 Task: Create a due date automation trigger when advanced on, on the monday after a card is due add content with a description containing resume at 11:00 AM.
Action: Mouse moved to (948, 275)
Screenshot: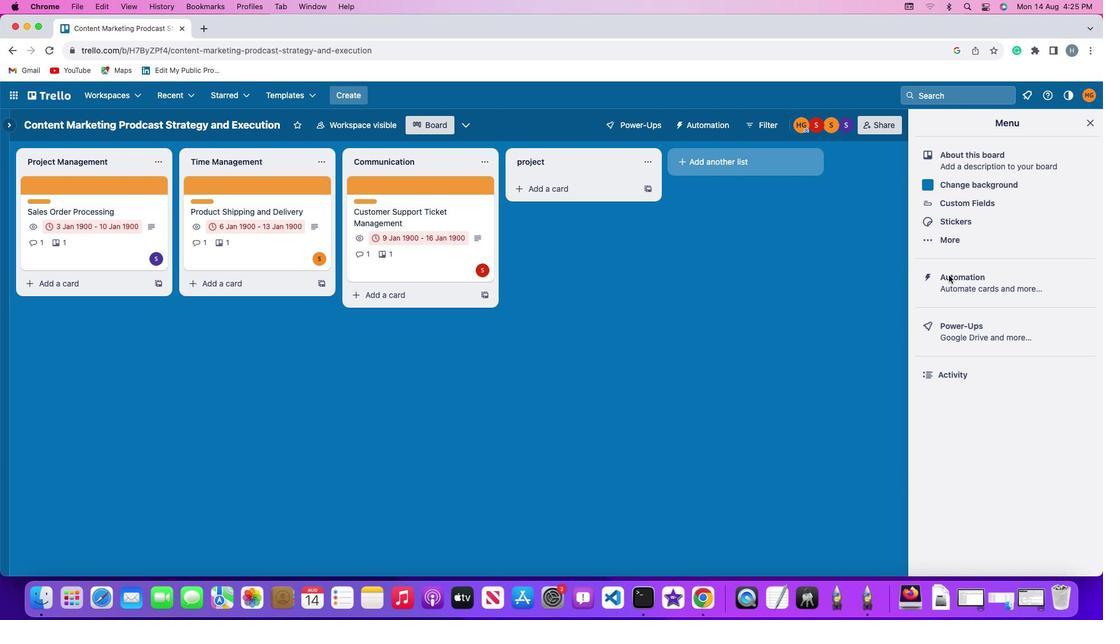 
Action: Mouse pressed left at (948, 275)
Screenshot: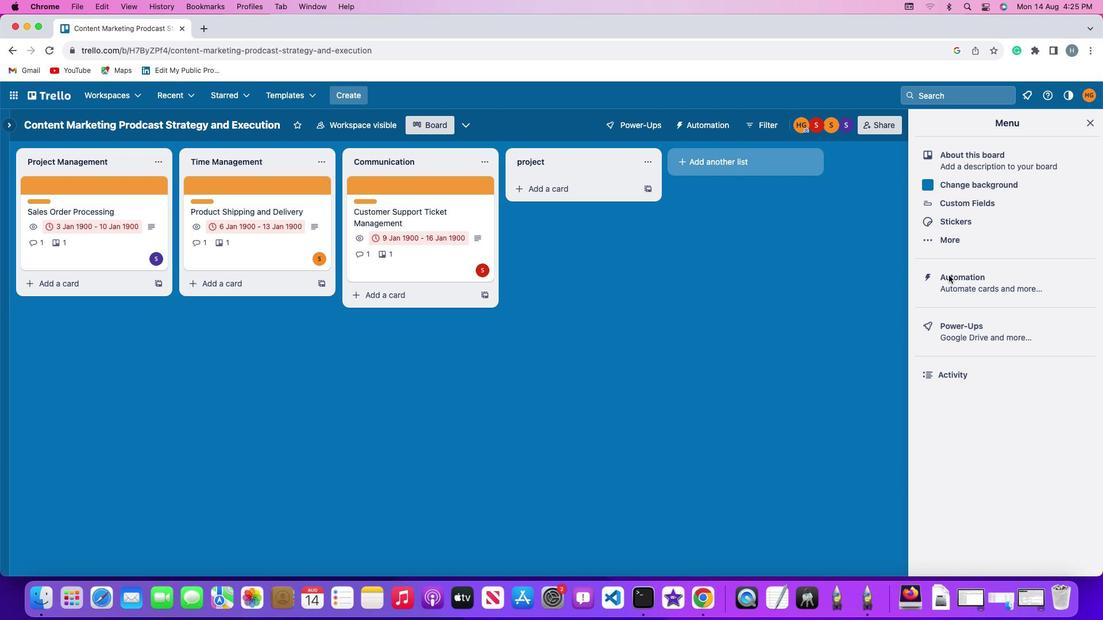 
Action: Mouse pressed left at (948, 275)
Screenshot: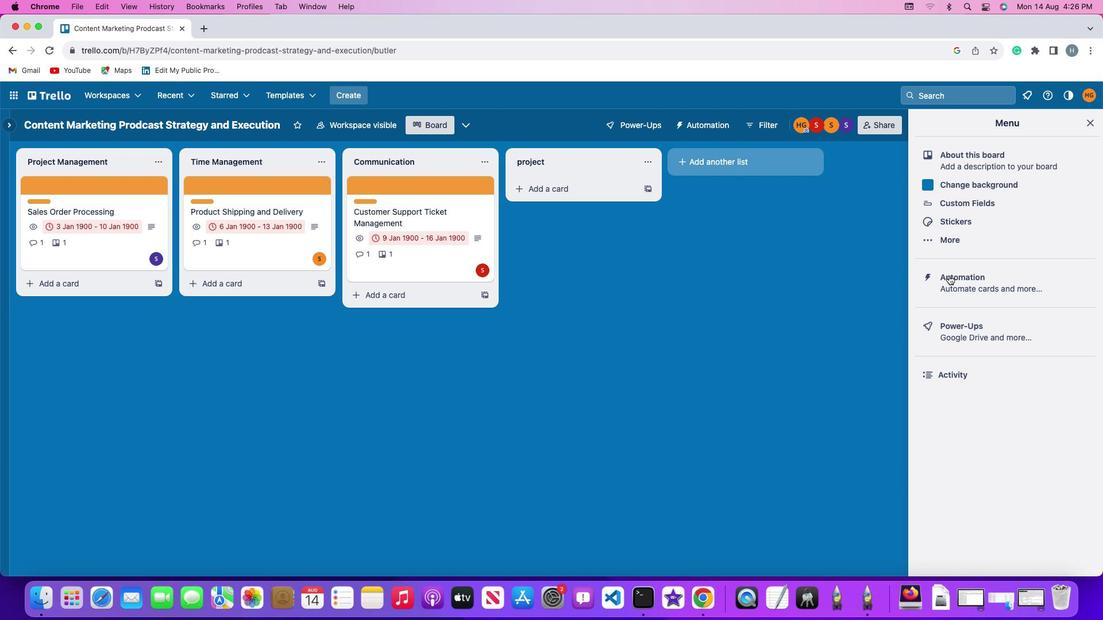 
Action: Mouse moved to (74, 274)
Screenshot: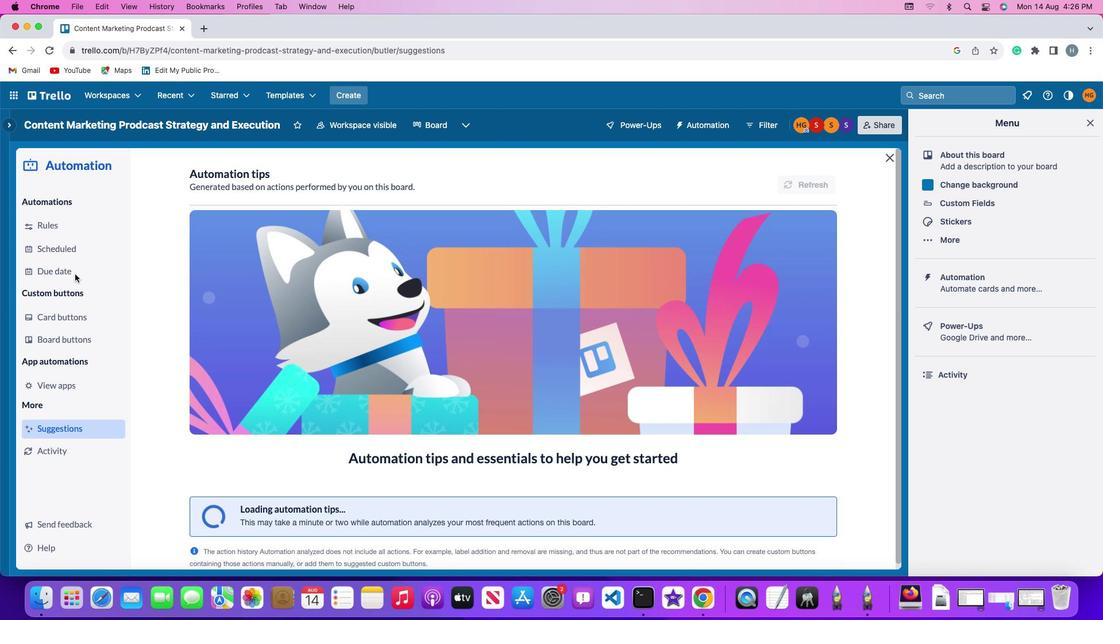 
Action: Mouse pressed left at (74, 274)
Screenshot: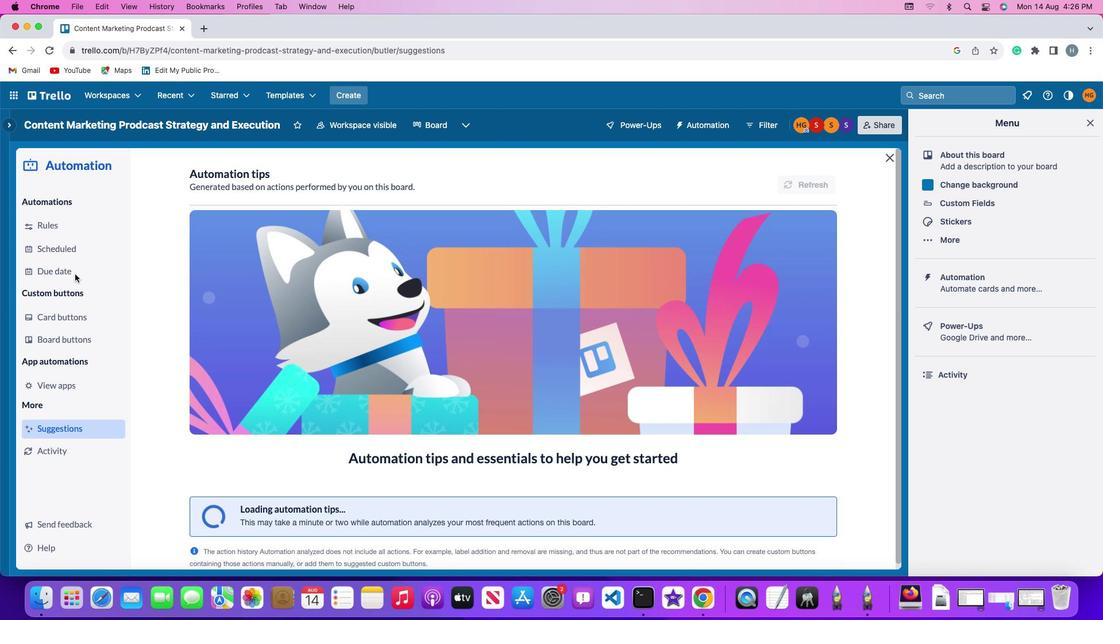 
Action: Mouse moved to (782, 179)
Screenshot: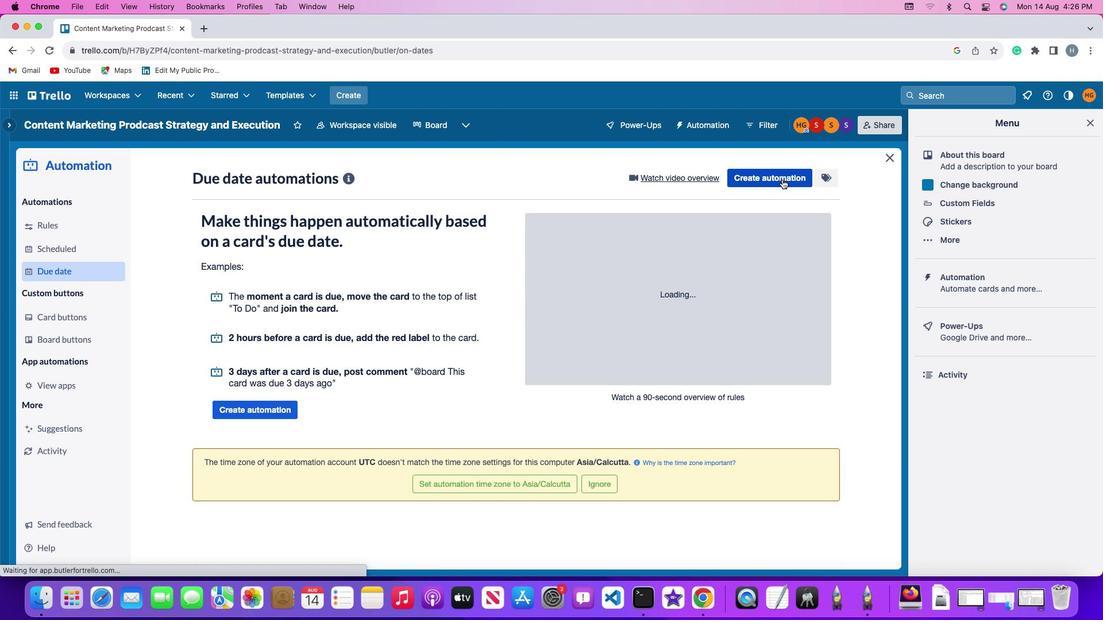 
Action: Mouse pressed left at (782, 179)
Screenshot: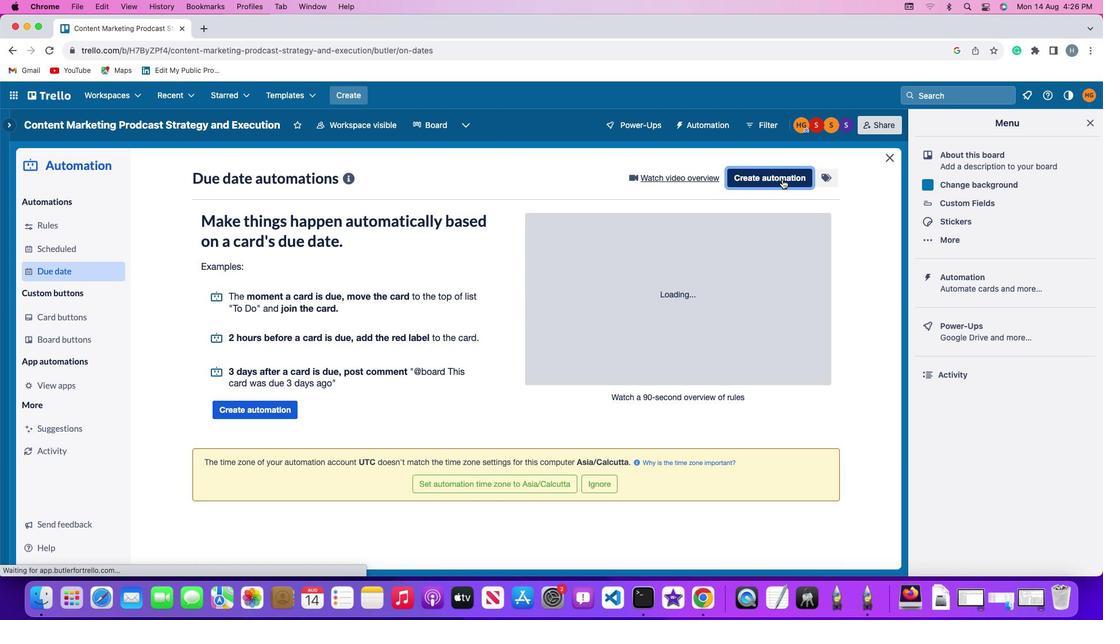 
Action: Mouse moved to (251, 290)
Screenshot: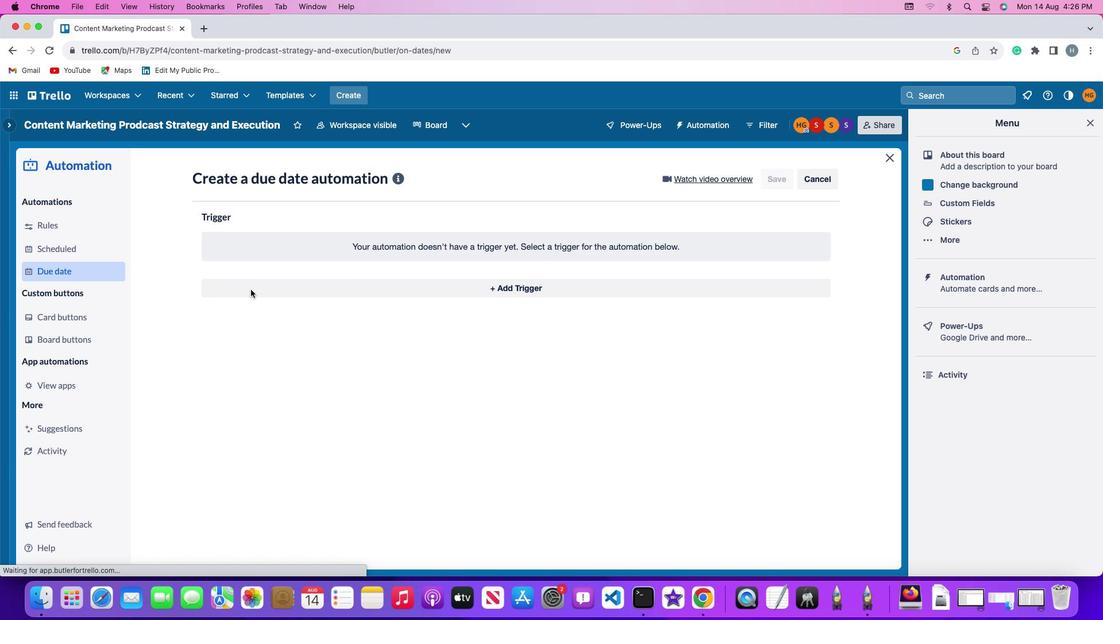 
Action: Mouse pressed left at (251, 290)
Screenshot: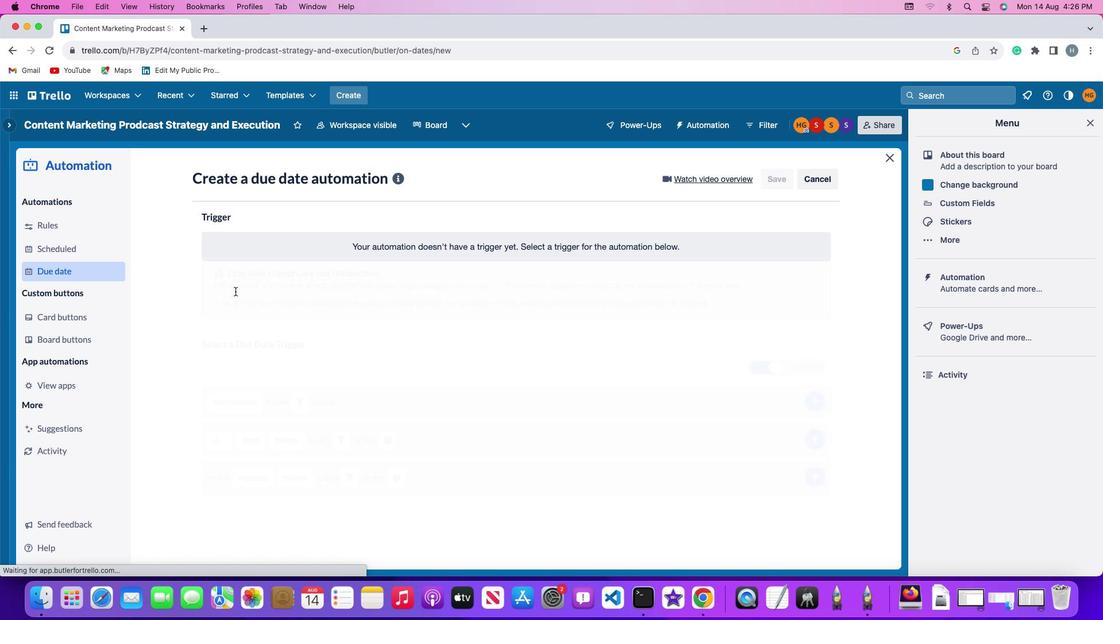 
Action: Mouse moved to (254, 502)
Screenshot: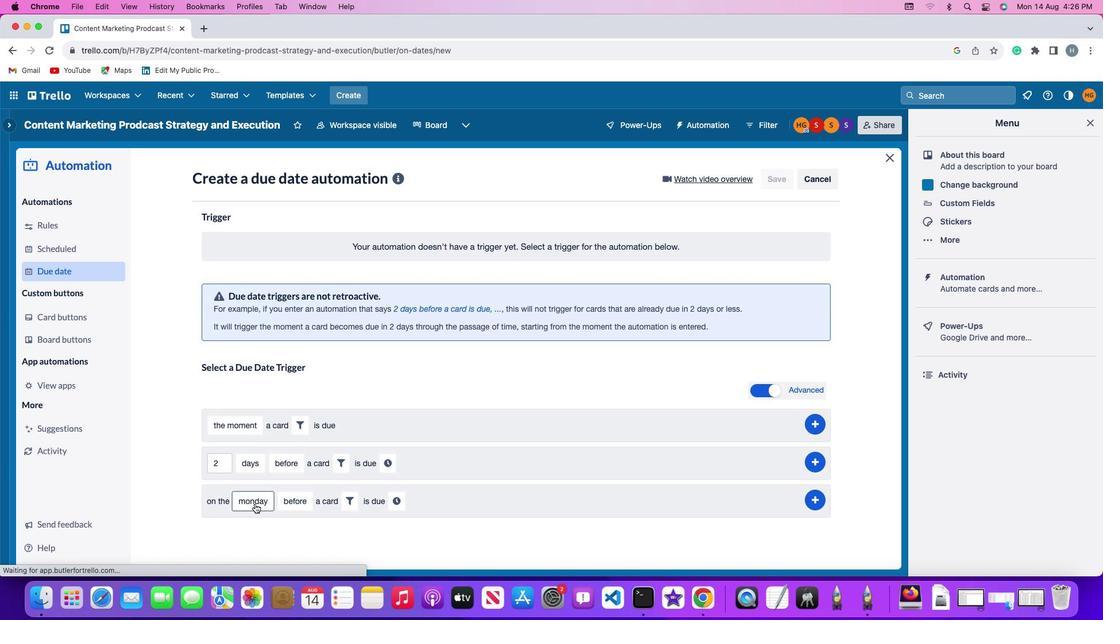
Action: Mouse pressed left at (254, 502)
Screenshot: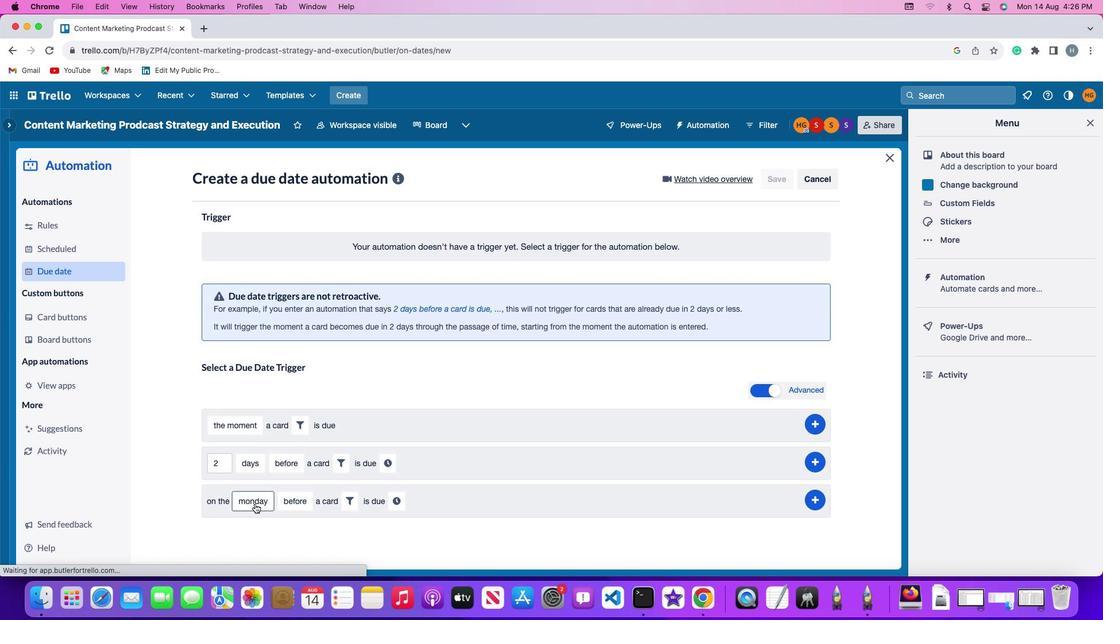 
Action: Mouse moved to (269, 343)
Screenshot: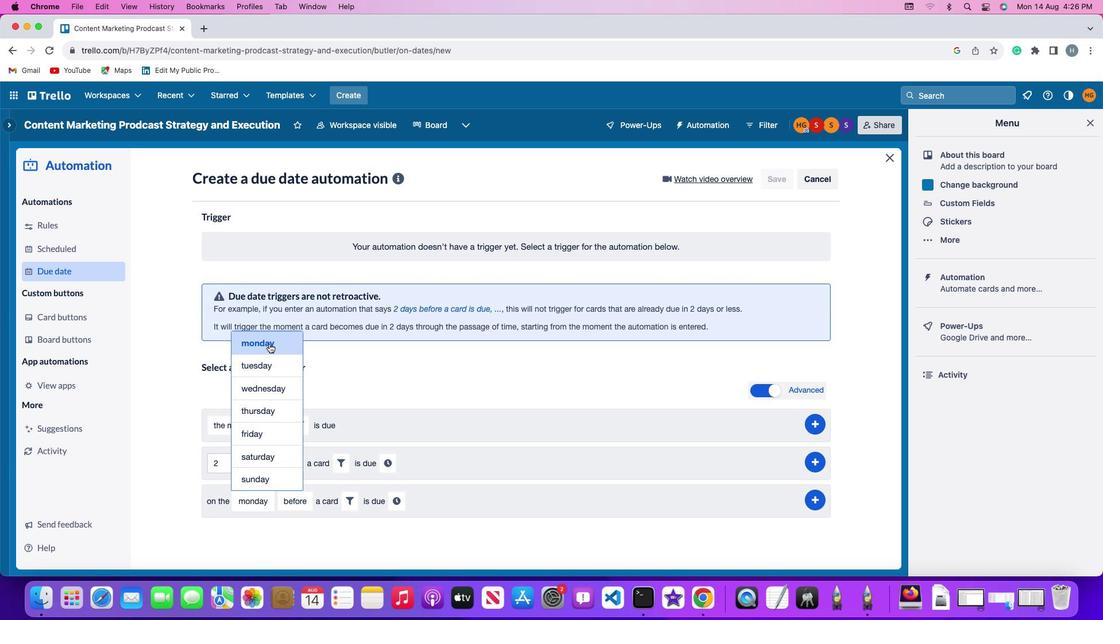 
Action: Mouse pressed left at (269, 343)
Screenshot: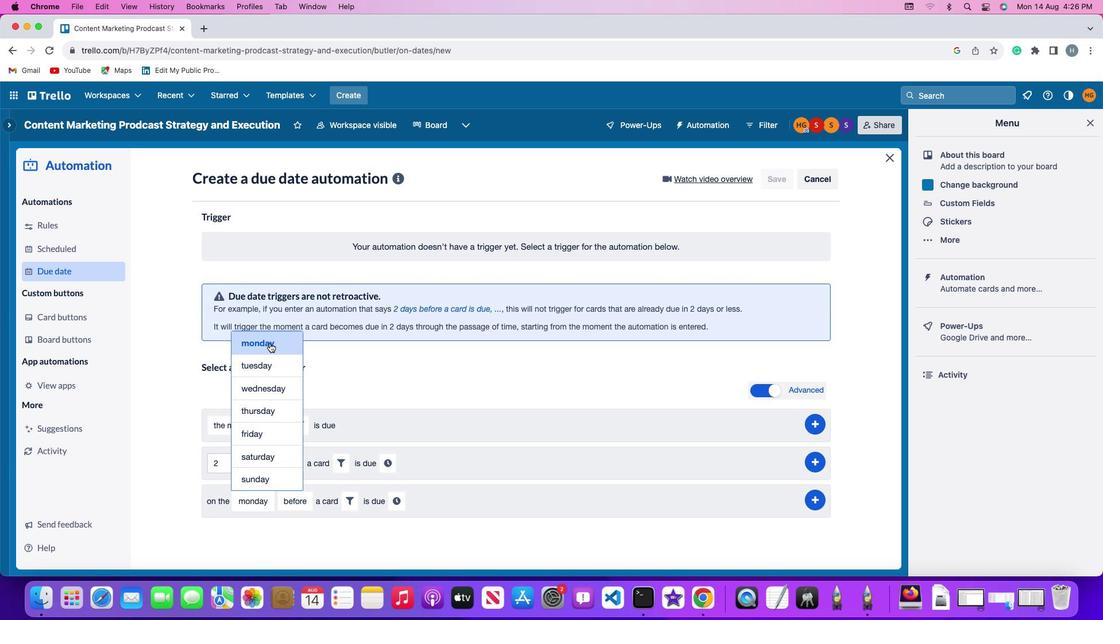 
Action: Mouse moved to (297, 497)
Screenshot: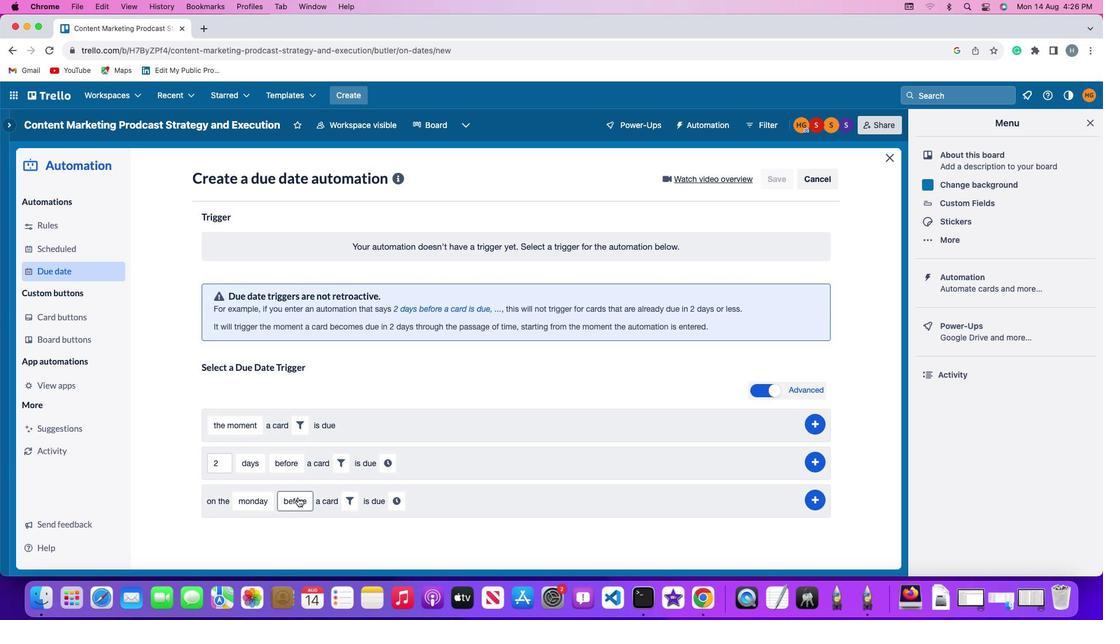 
Action: Mouse pressed left at (297, 497)
Screenshot: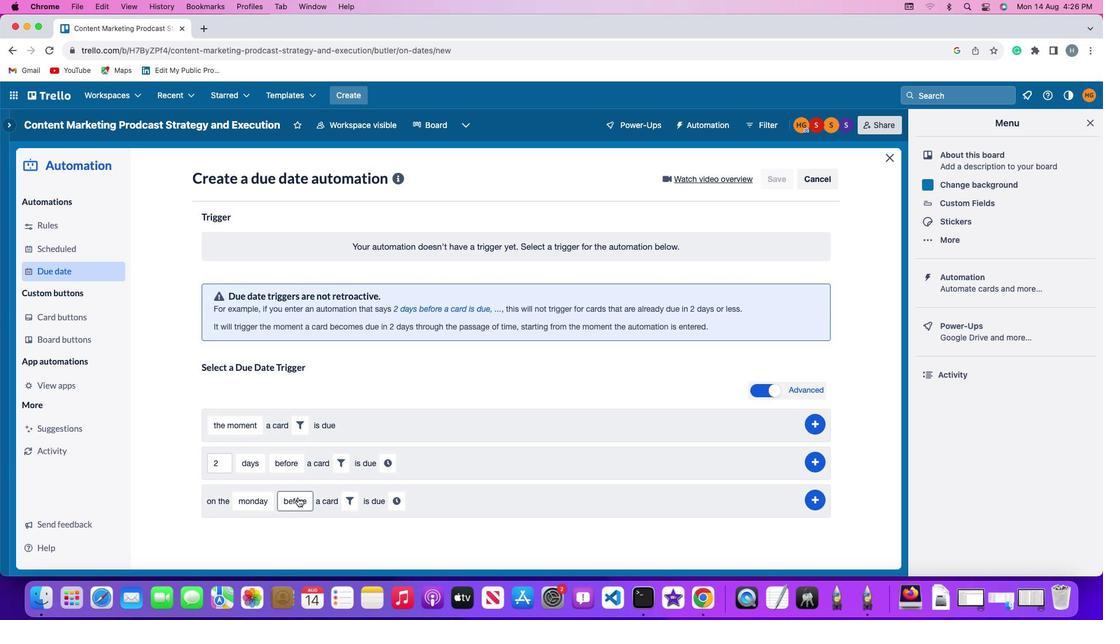 
Action: Mouse moved to (301, 437)
Screenshot: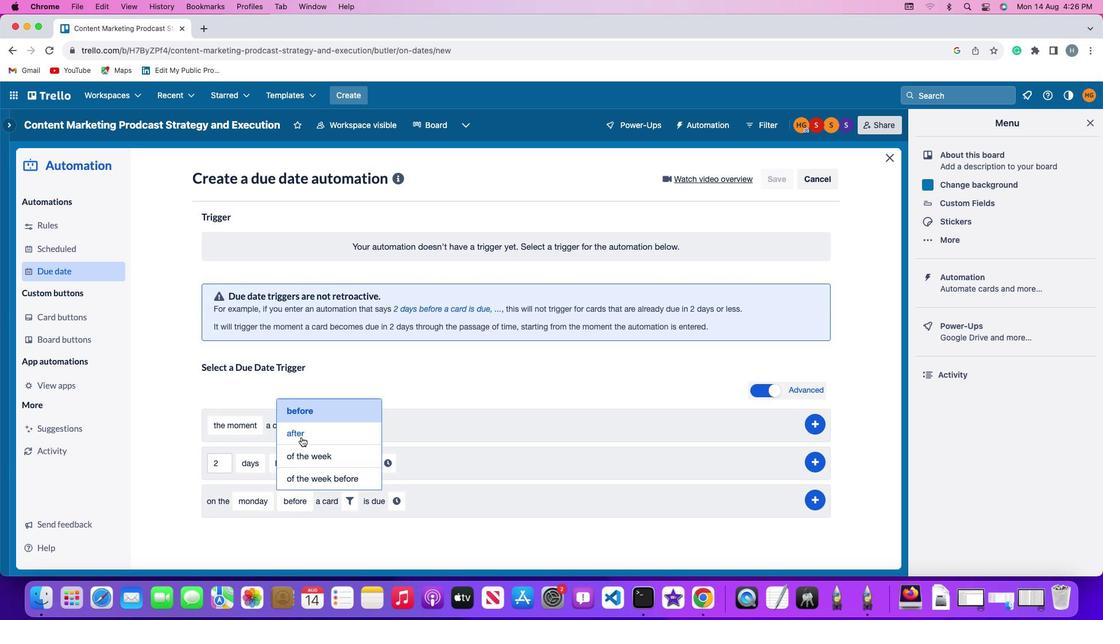 
Action: Mouse pressed left at (301, 437)
Screenshot: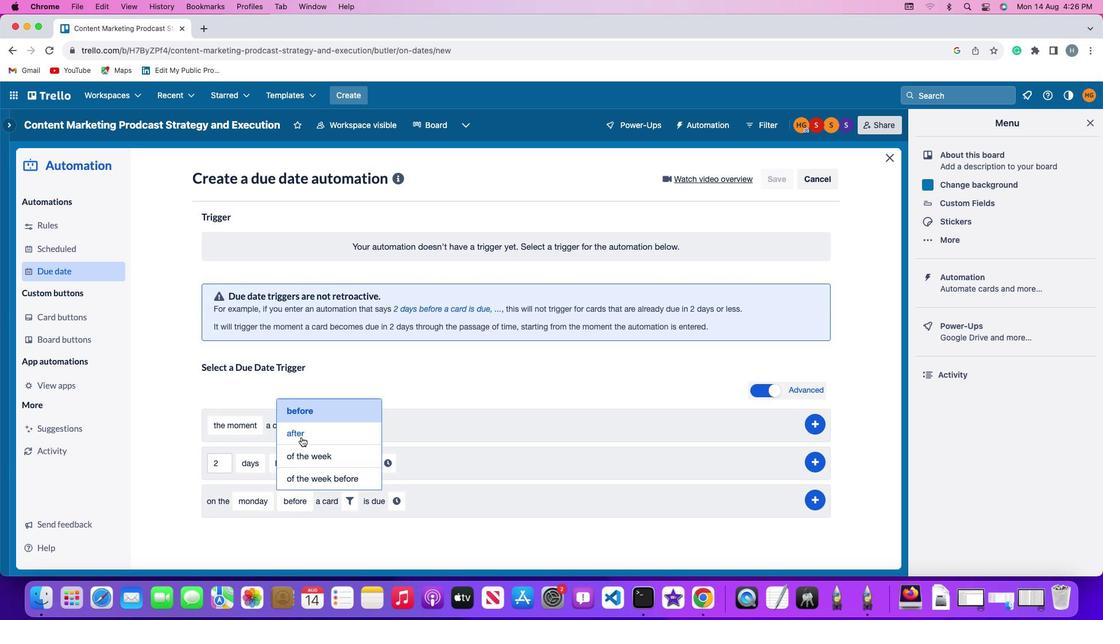 
Action: Mouse moved to (344, 503)
Screenshot: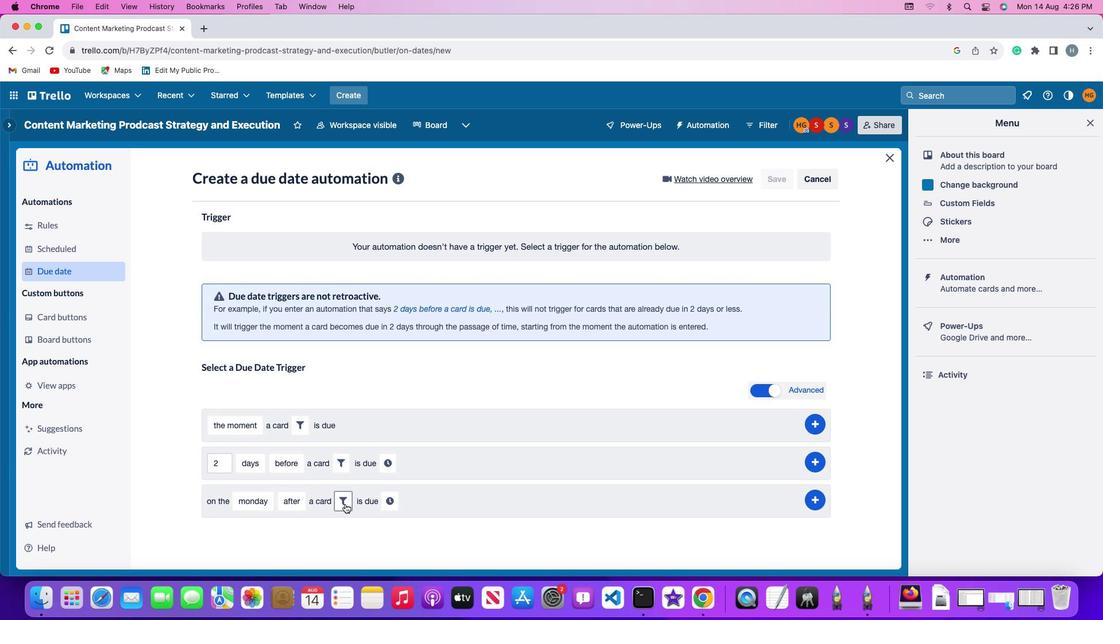 
Action: Mouse pressed left at (344, 503)
Screenshot: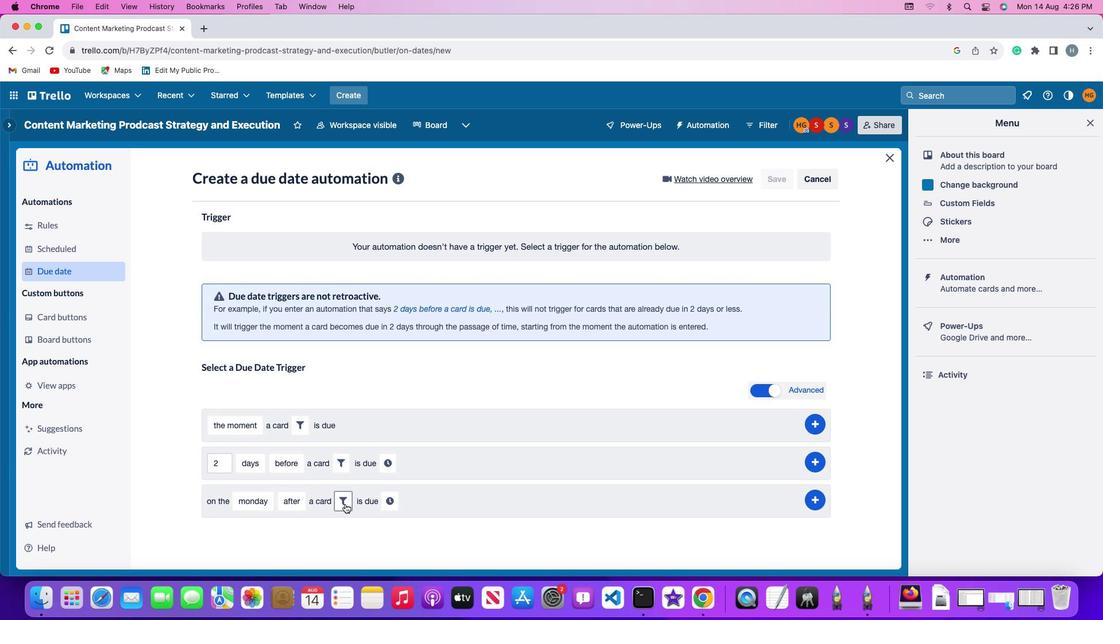 
Action: Mouse moved to (493, 534)
Screenshot: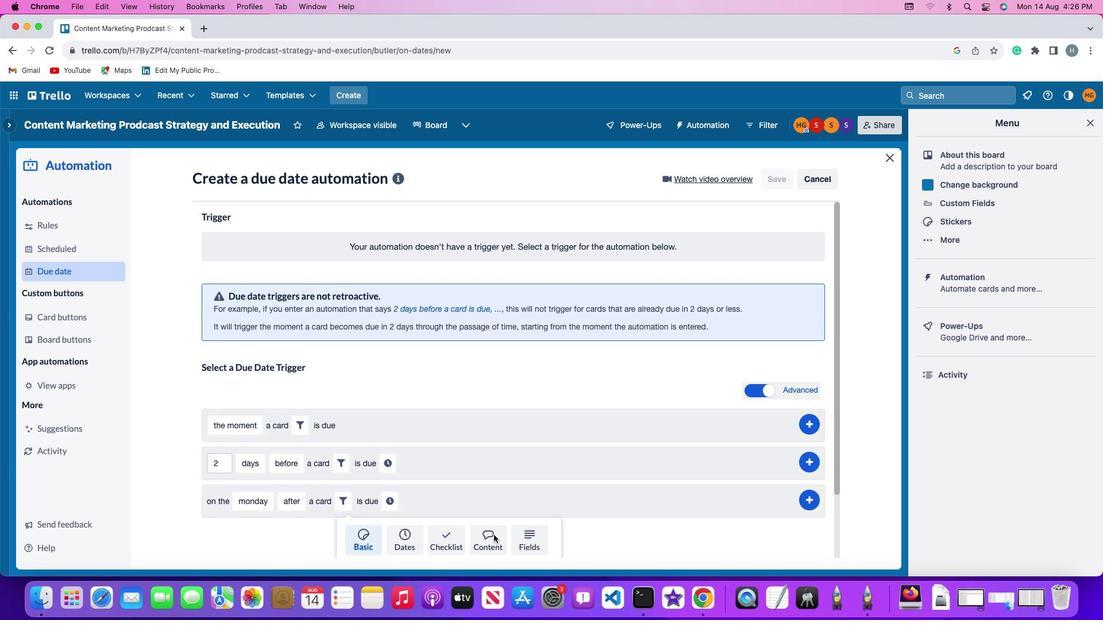 
Action: Mouse pressed left at (493, 534)
Screenshot: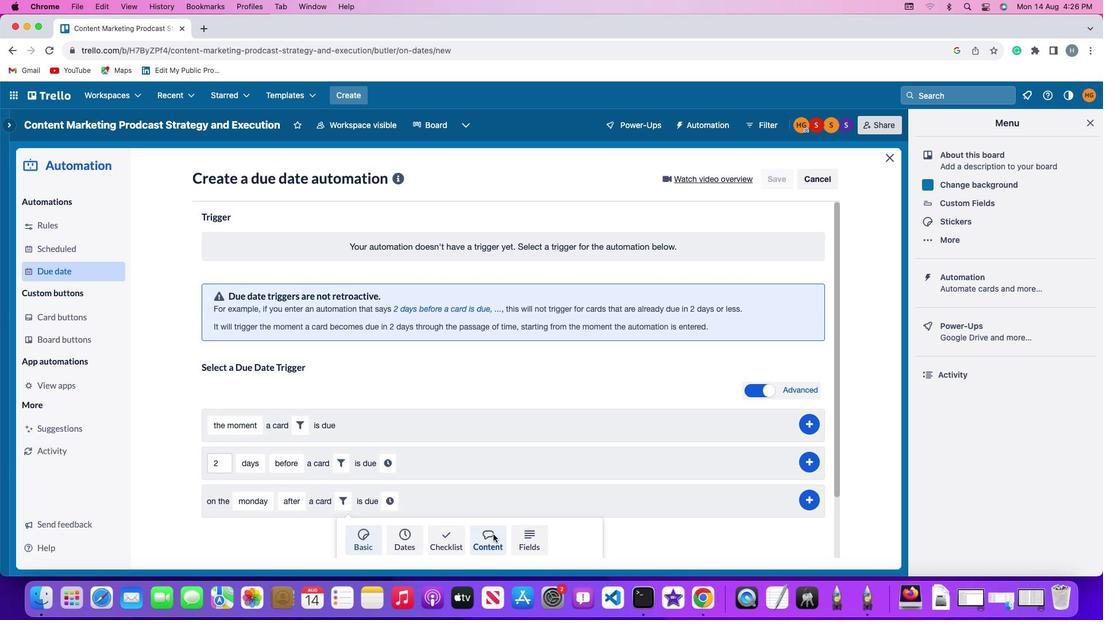 
Action: Mouse moved to (301, 536)
Screenshot: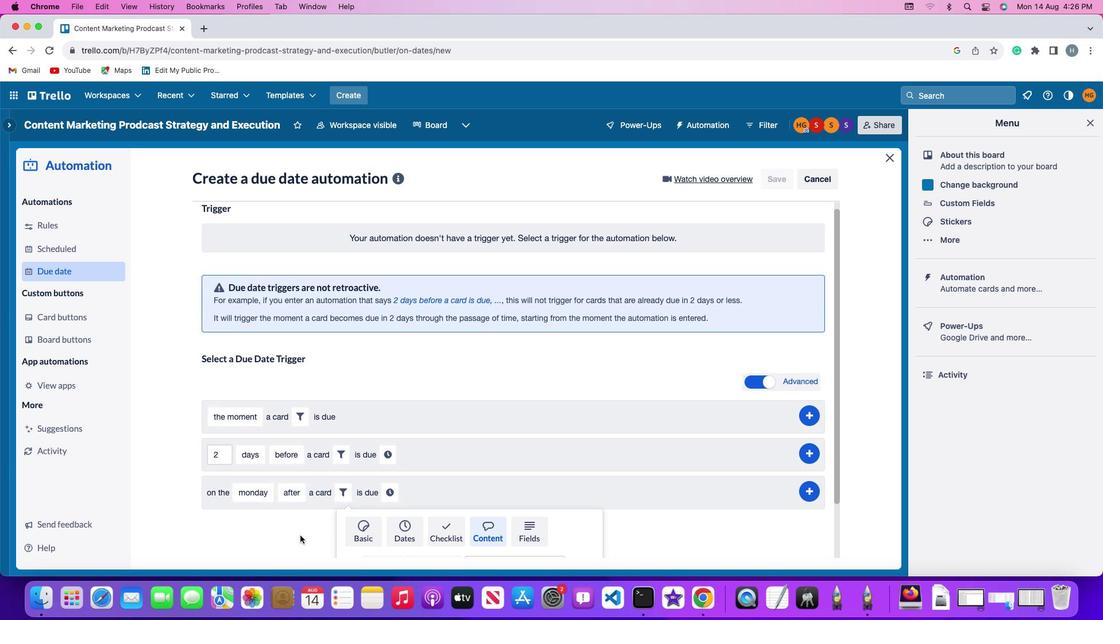 
Action: Mouse scrolled (301, 536) with delta (0, 0)
Screenshot: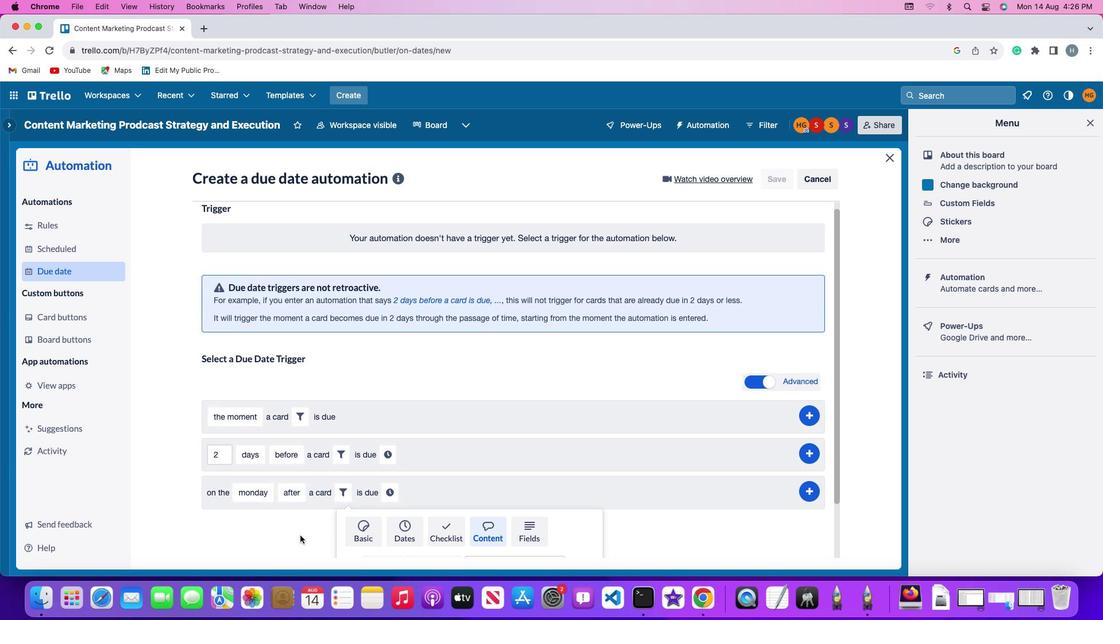 
Action: Mouse scrolled (301, 536) with delta (0, 0)
Screenshot: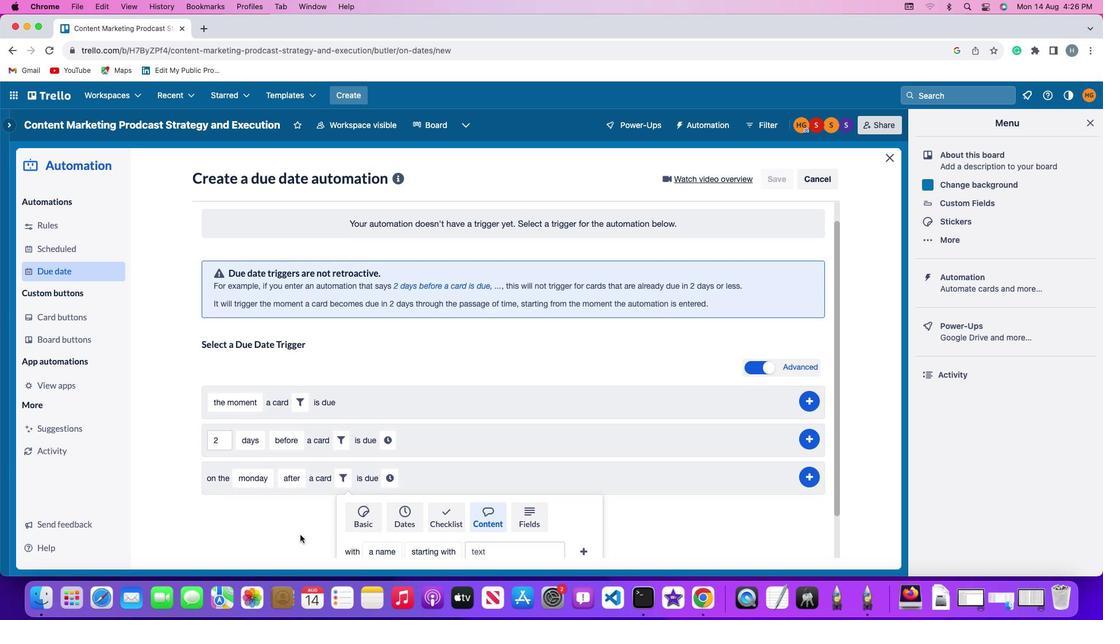 
Action: Mouse moved to (301, 536)
Screenshot: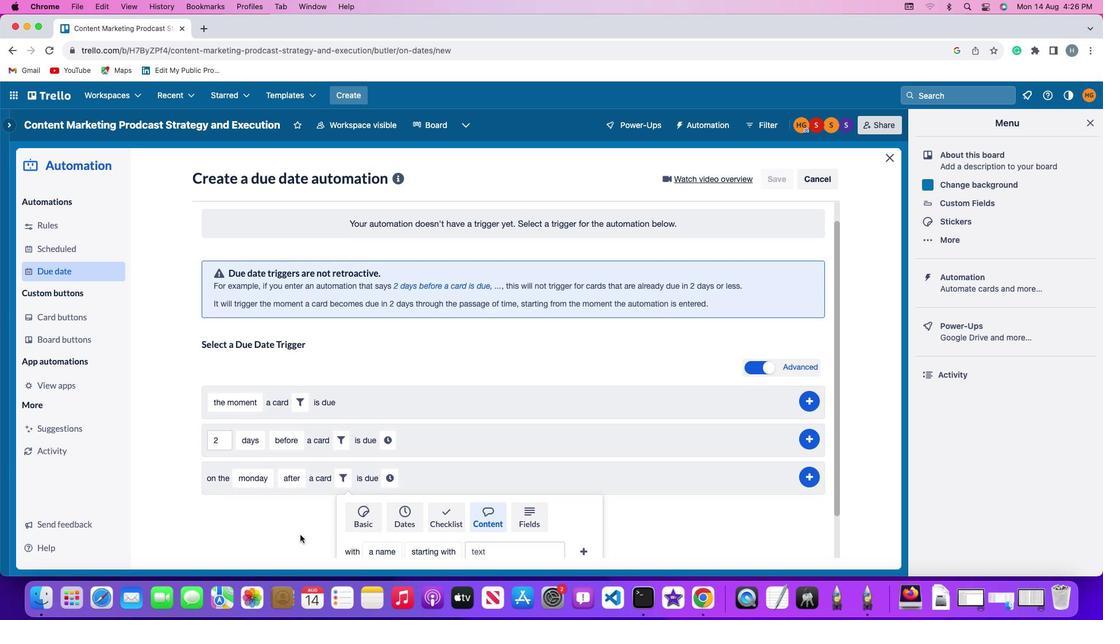 
Action: Mouse scrolled (301, 536) with delta (0, -1)
Screenshot: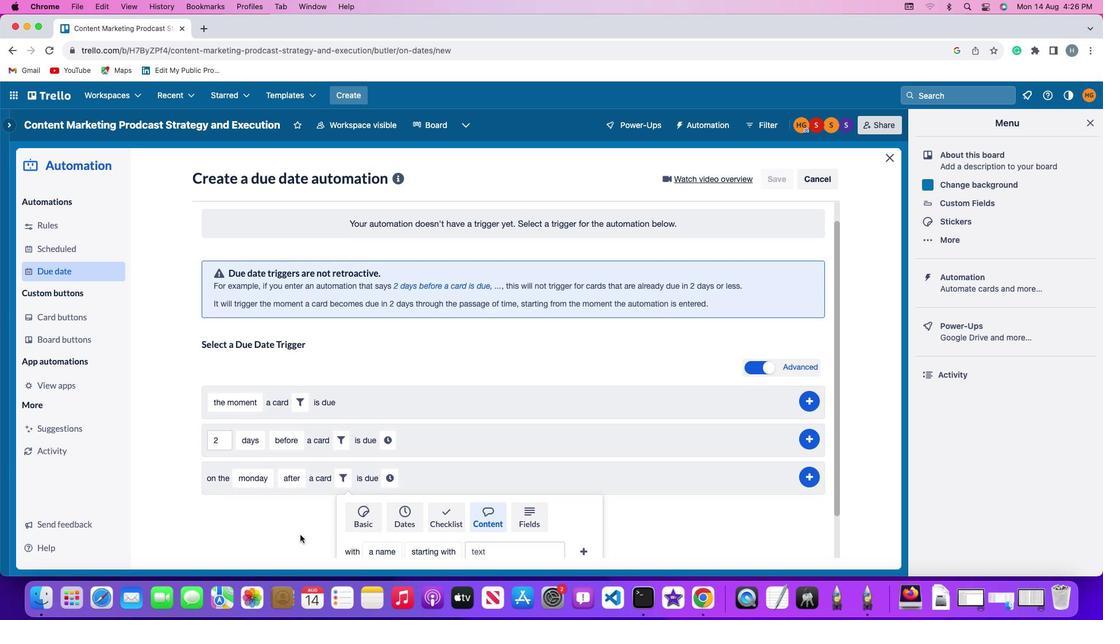 
Action: Mouse scrolled (301, 536) with delta (0, -2)
Screenshot: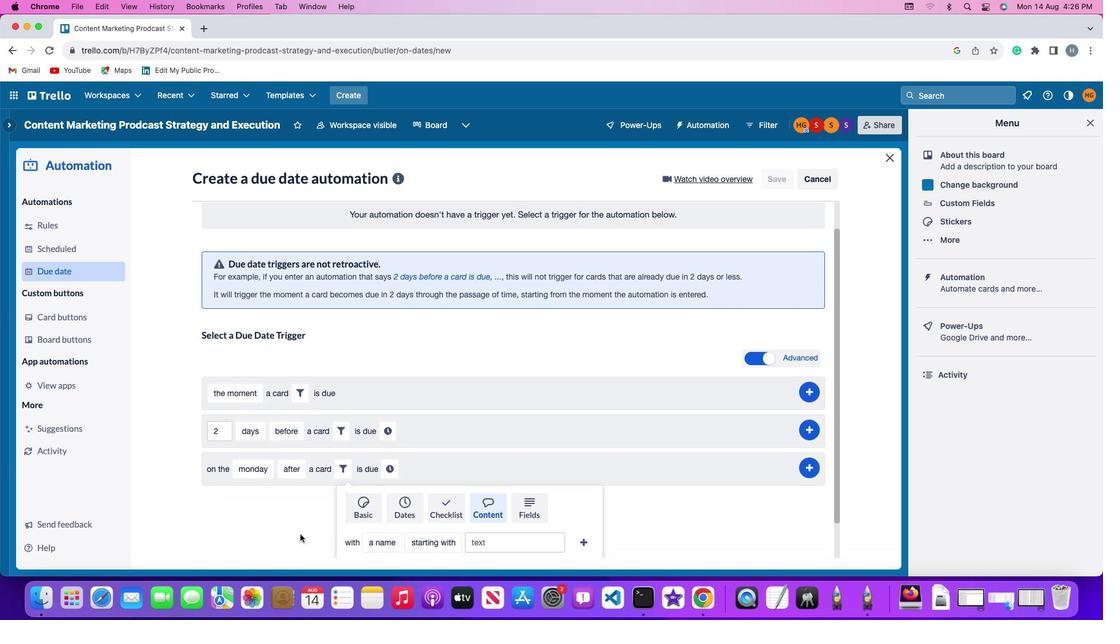 
Action: Mouse moved to (300, 536)
Screenshot: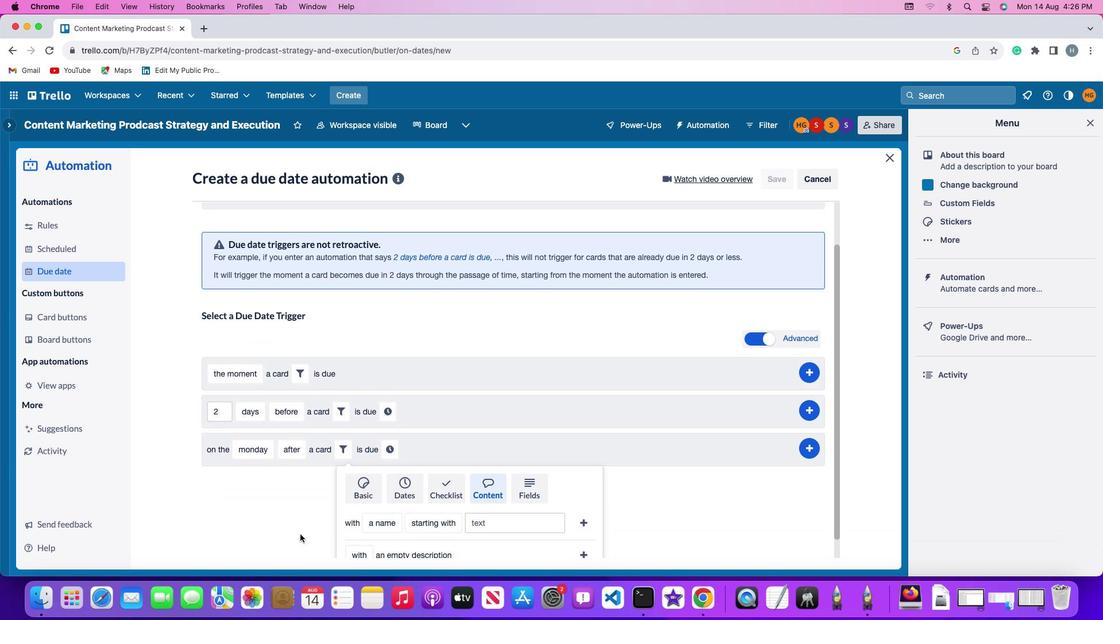 
Action: Mouse scrolled (300, 536) with delta (0, -3)
Screenshot: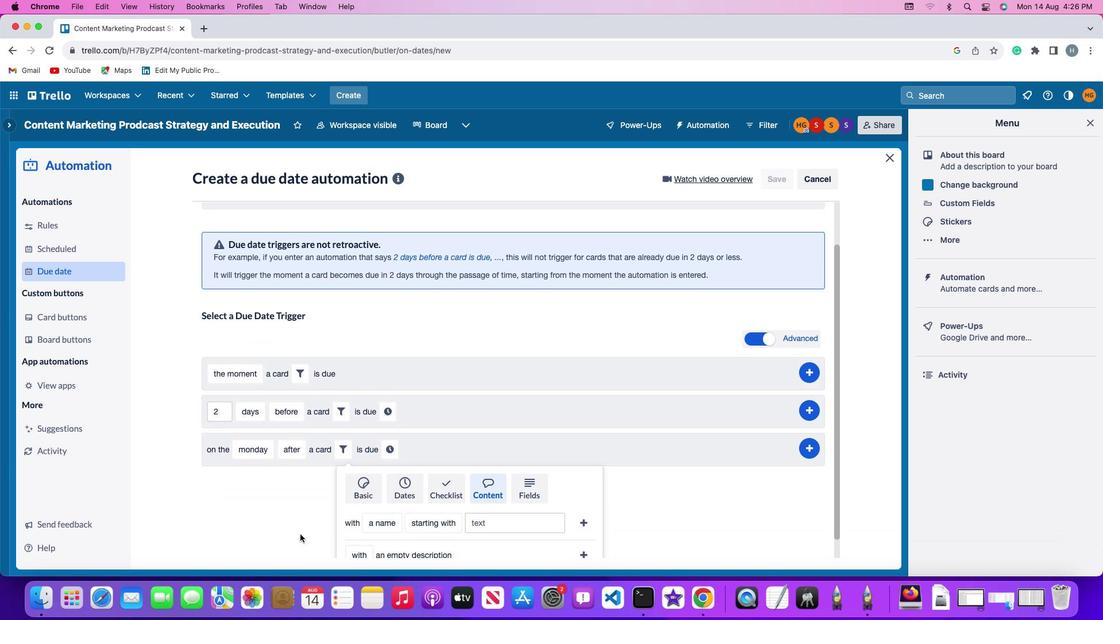 
Action: Mouse moved to (299, 534)
Screenshot: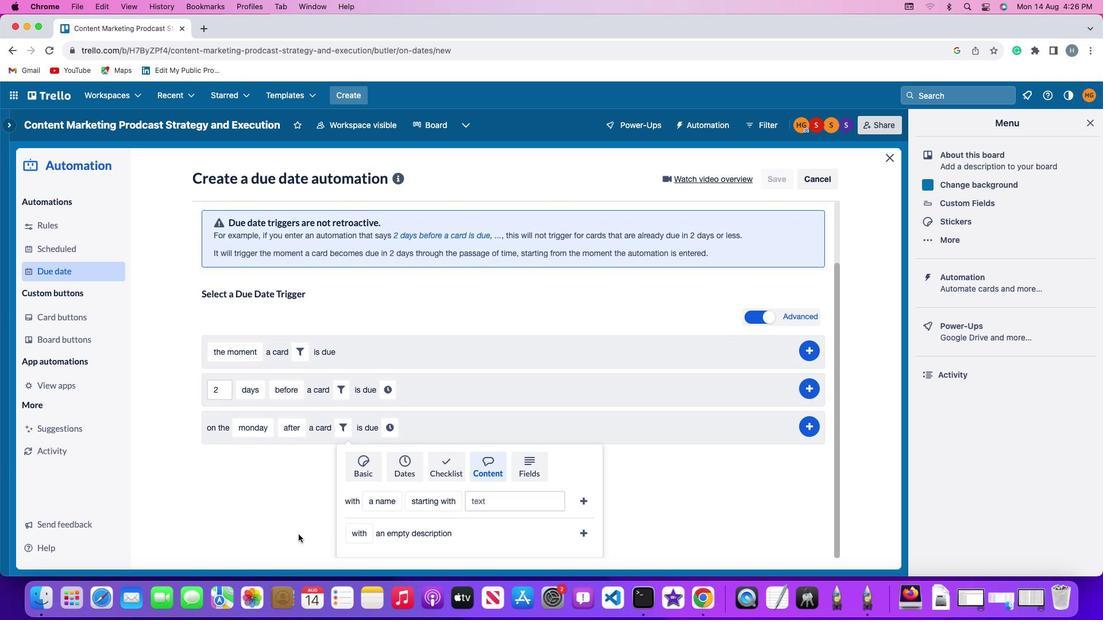 
Action: Mouse scrolled (299, 534) with delta (0, 0)
Screenshot: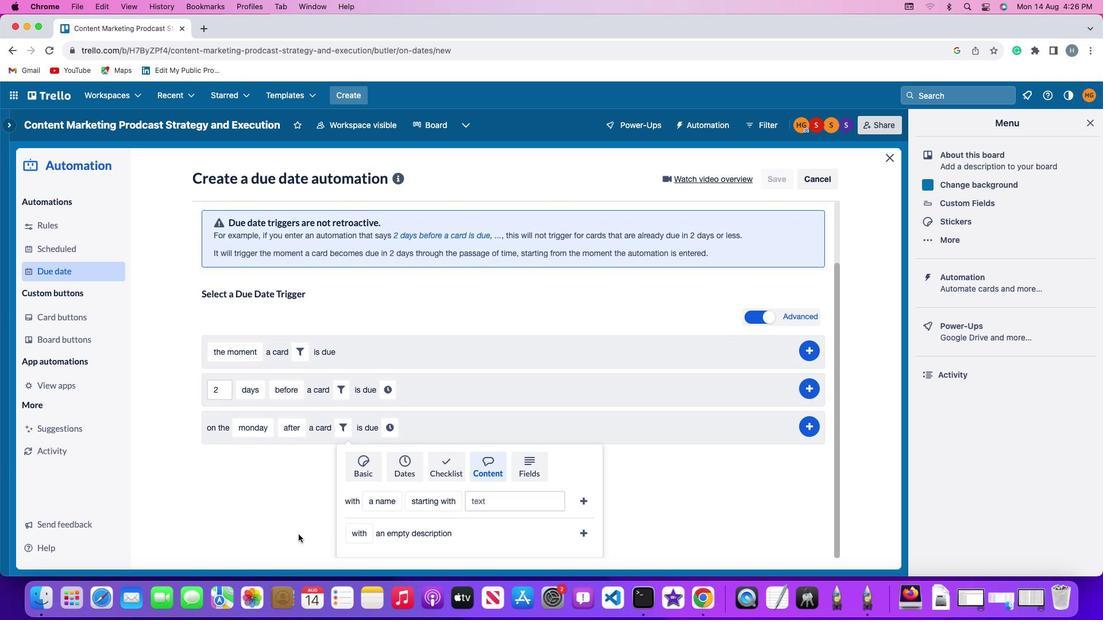 
Action: Mouse moved to (299, 534)
Screenshot: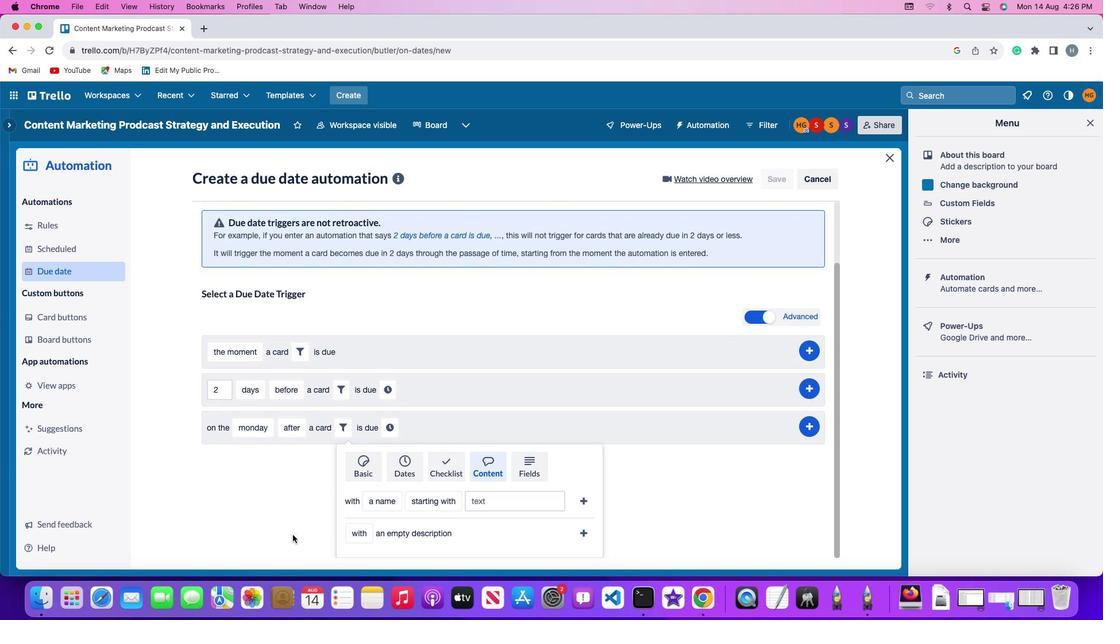 
Action: Mouse scrolled (299, 534) with delta (0, 0)
Screenshot: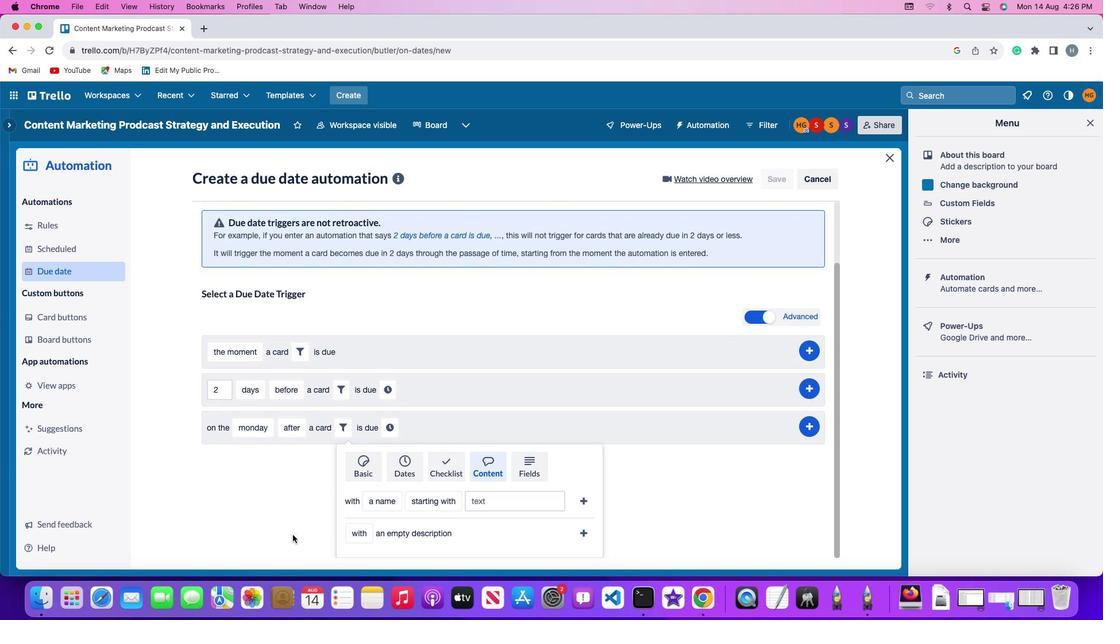 
Action: Mouse moved to (299, 534)
Screenshot: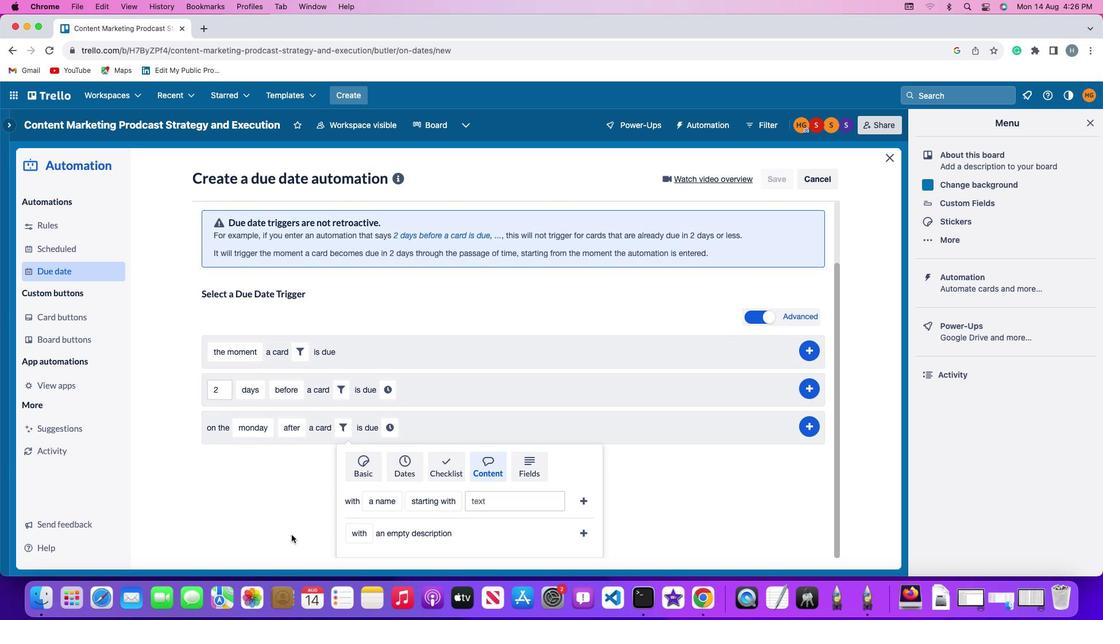 
Action: Mouse scrolled (299, 534) with delta (0, -1)
Screenshot: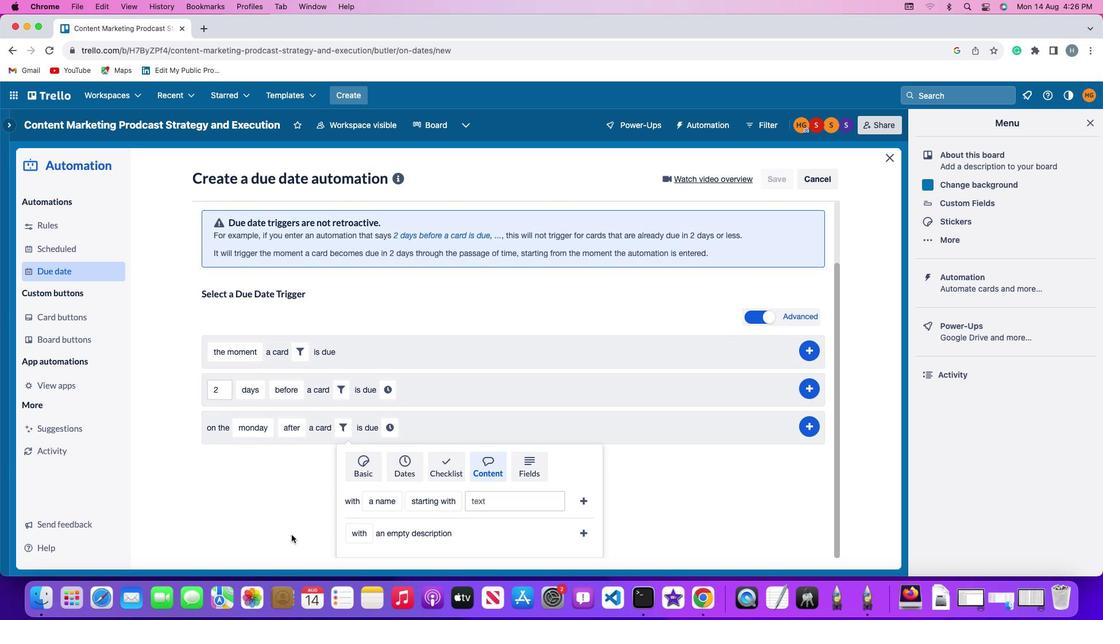 
Action: Mouse moved to (380, 499)
Screenshot: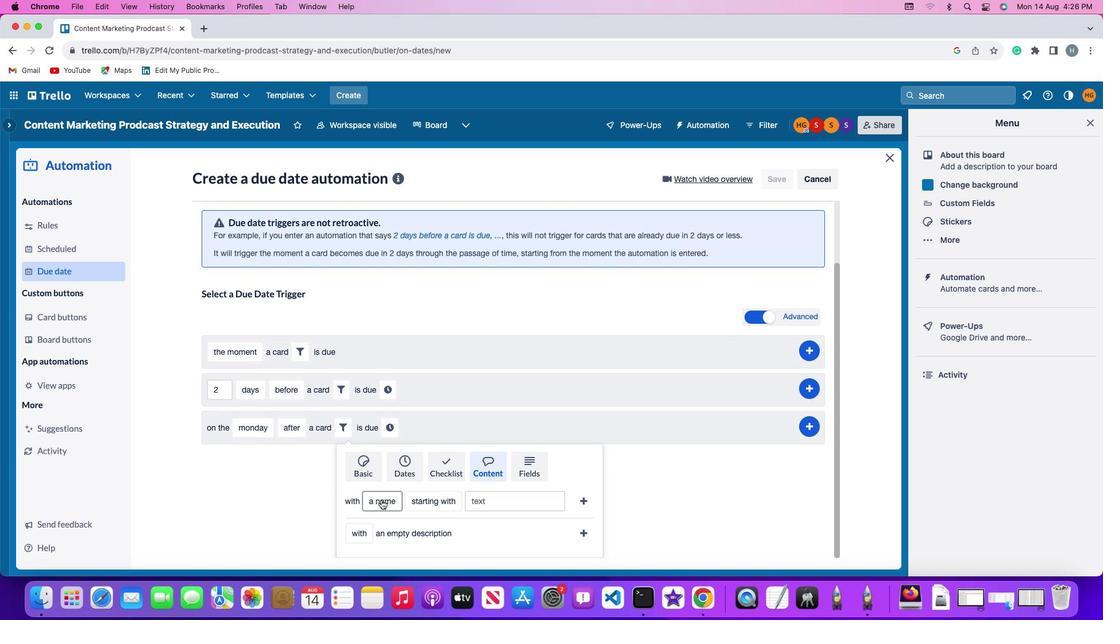 
Action: Mouse pressed left at (380, 499)
Screenshot: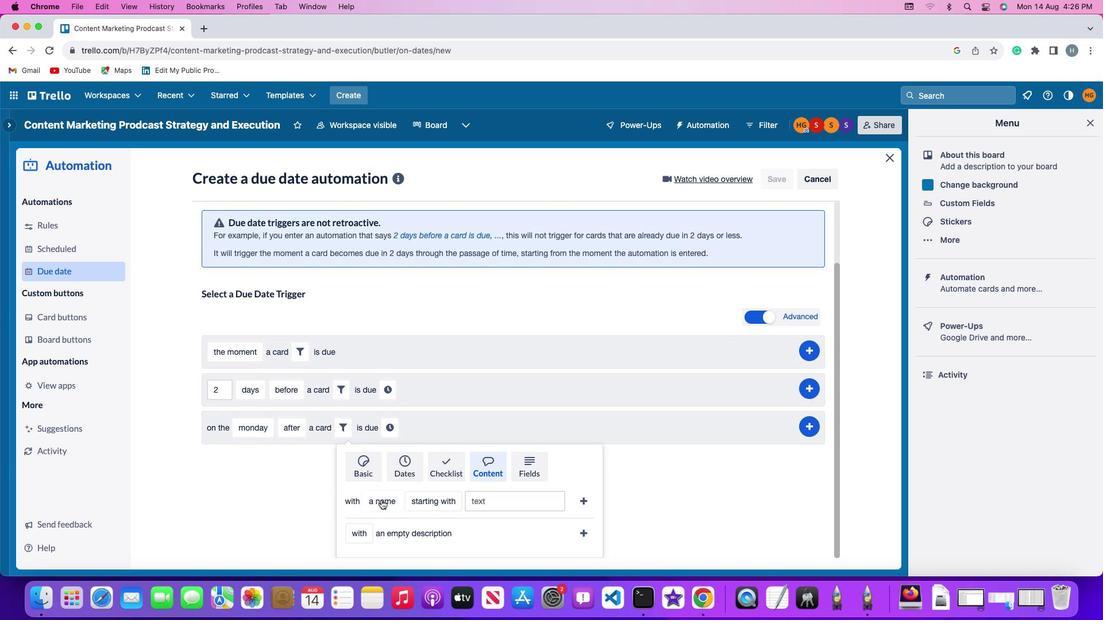 
Action: Mouse moved to (392, 455)
Screenshot: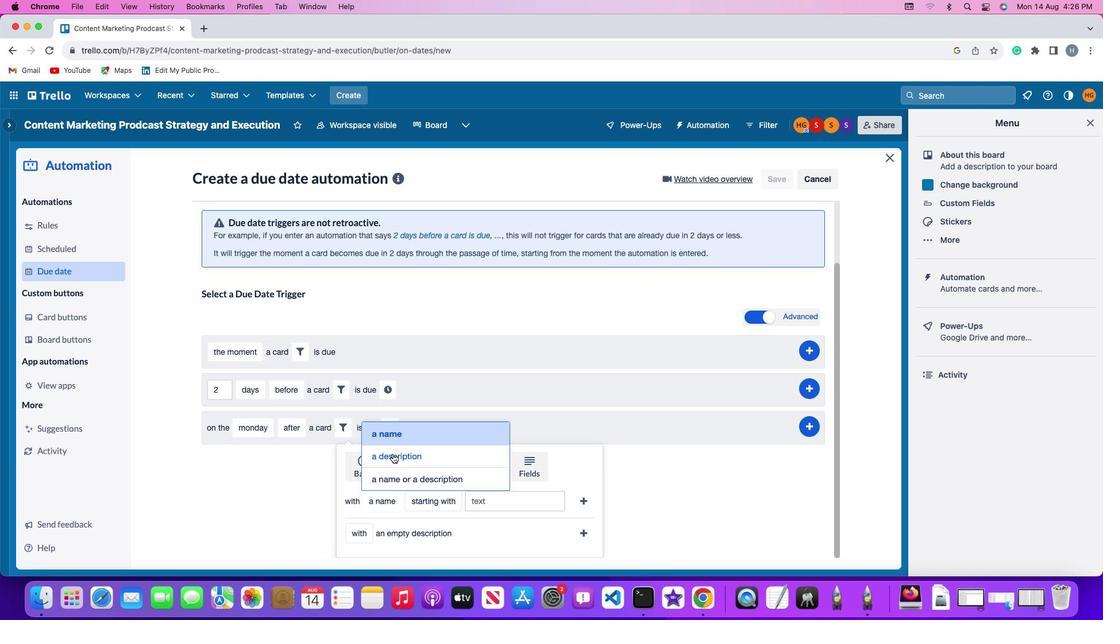 
Action: Mouse pressed left at (392, 455)
Screenshot: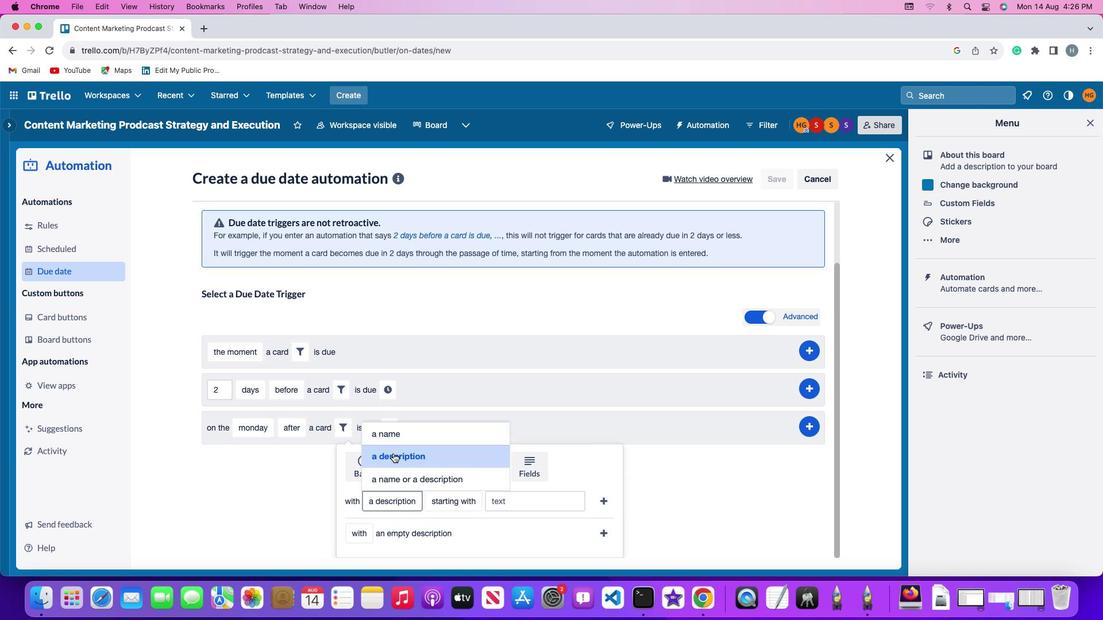 
Action: Mouse moved to (455, 494)
Screenshot: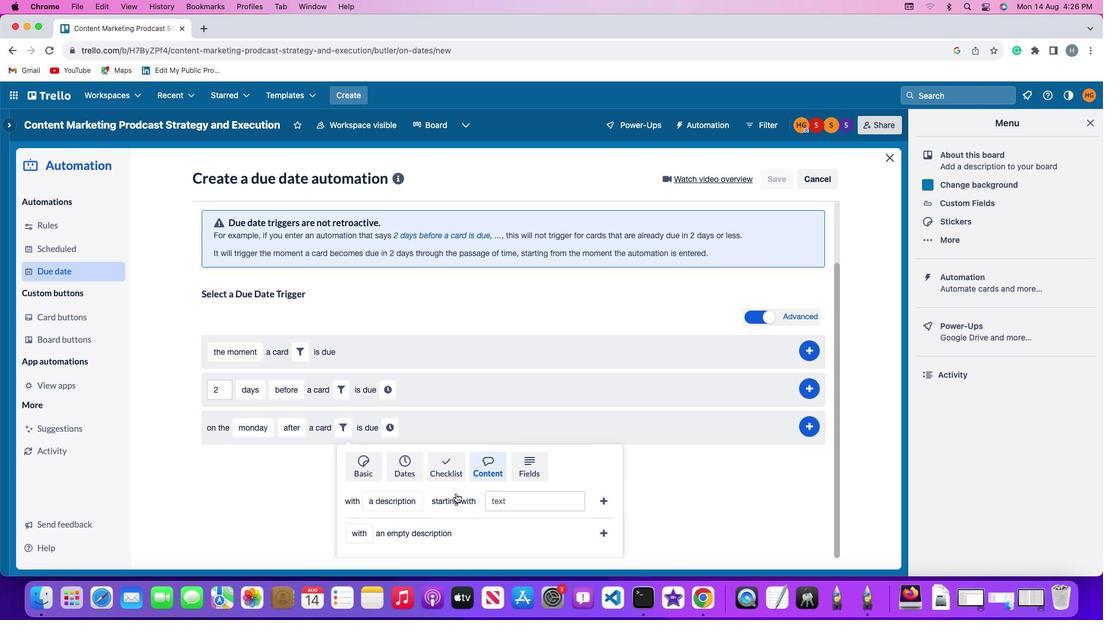 
Action: Mouse pressed left at (455, 494)
Screenshot: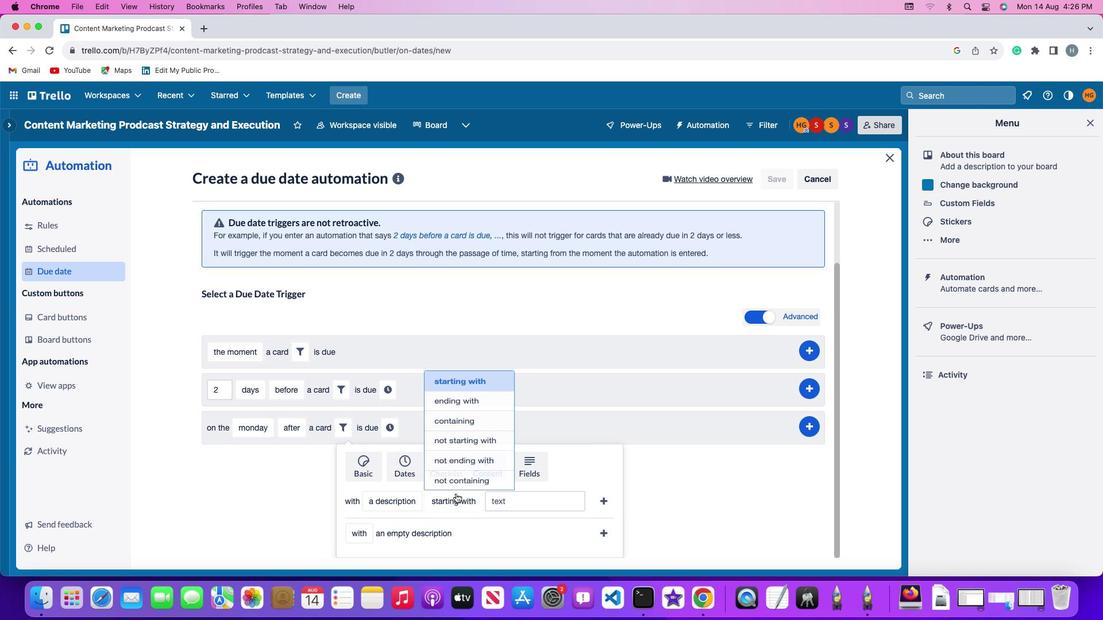 
Action: Mouse moved to (462, 408)
Screenshot: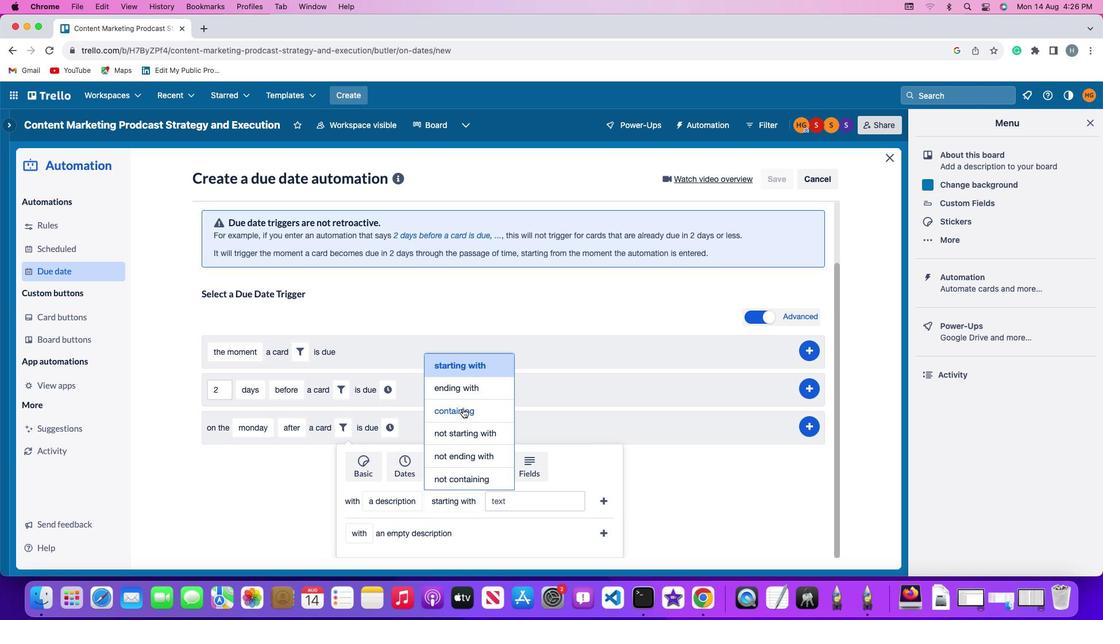 
Action: Mouse pressed left at (462, 408)
Screenshot: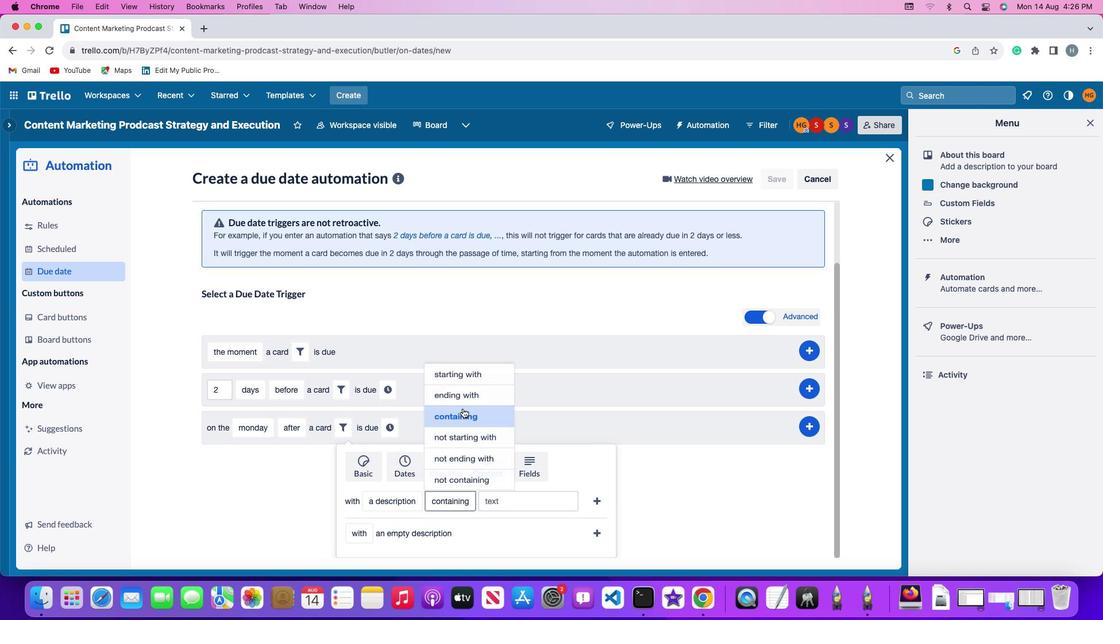 
Action: Mouse moved to (528, 501)
Screenshot: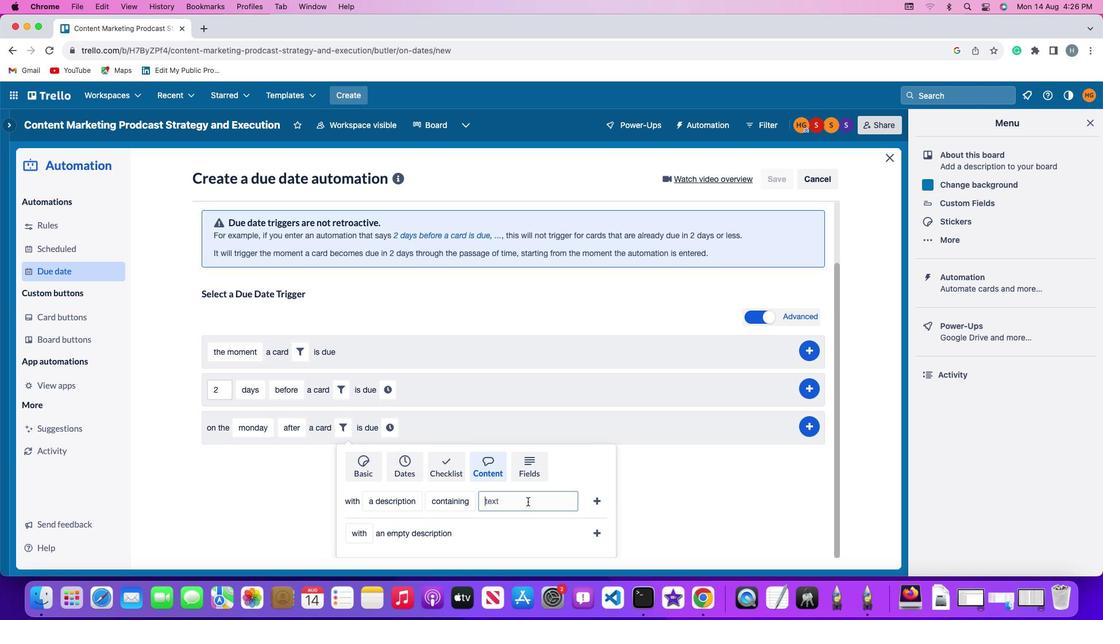 
Action: Mouse pressed left at (528, 501)
Screenshot: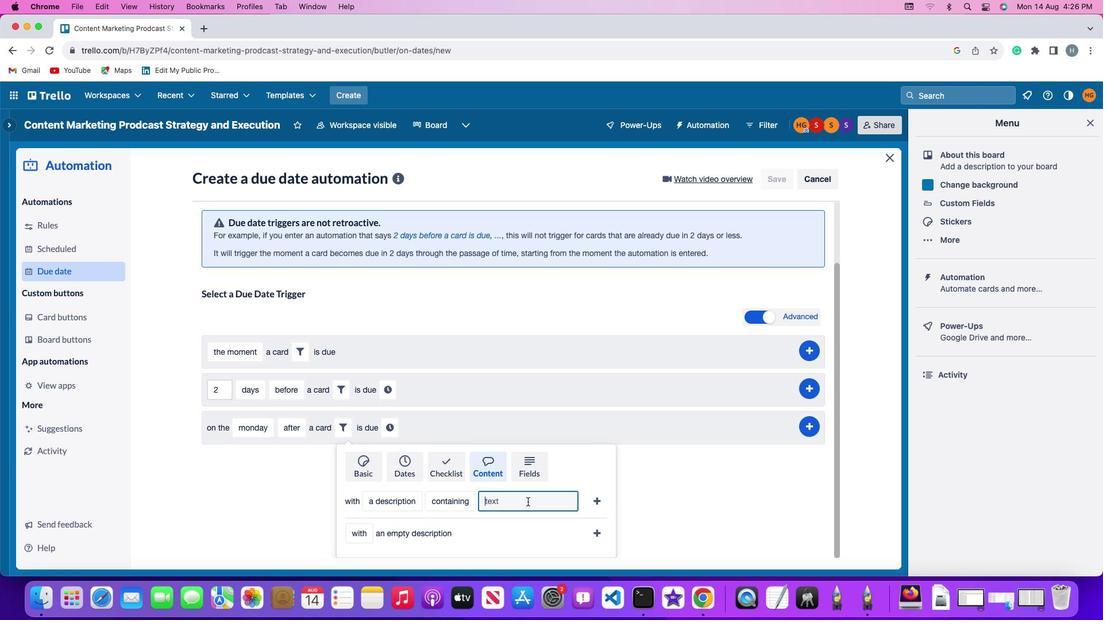 
Action: Key pressed 'r''e''s''u''m''e'
Screenshot: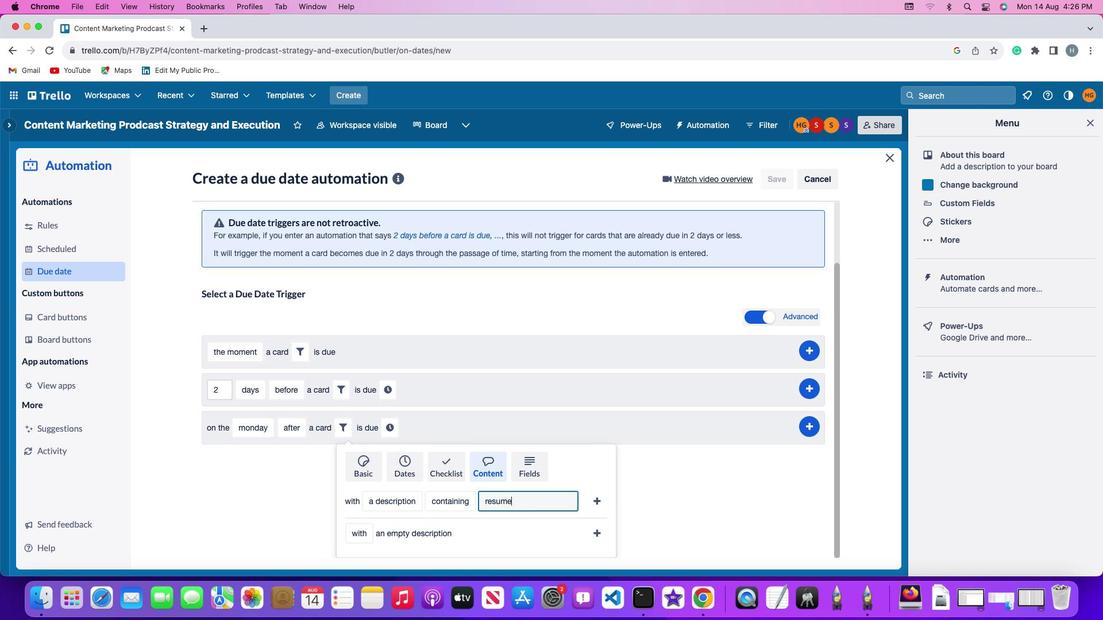
Action: Mouse moved to (598, 498)
Screenshot: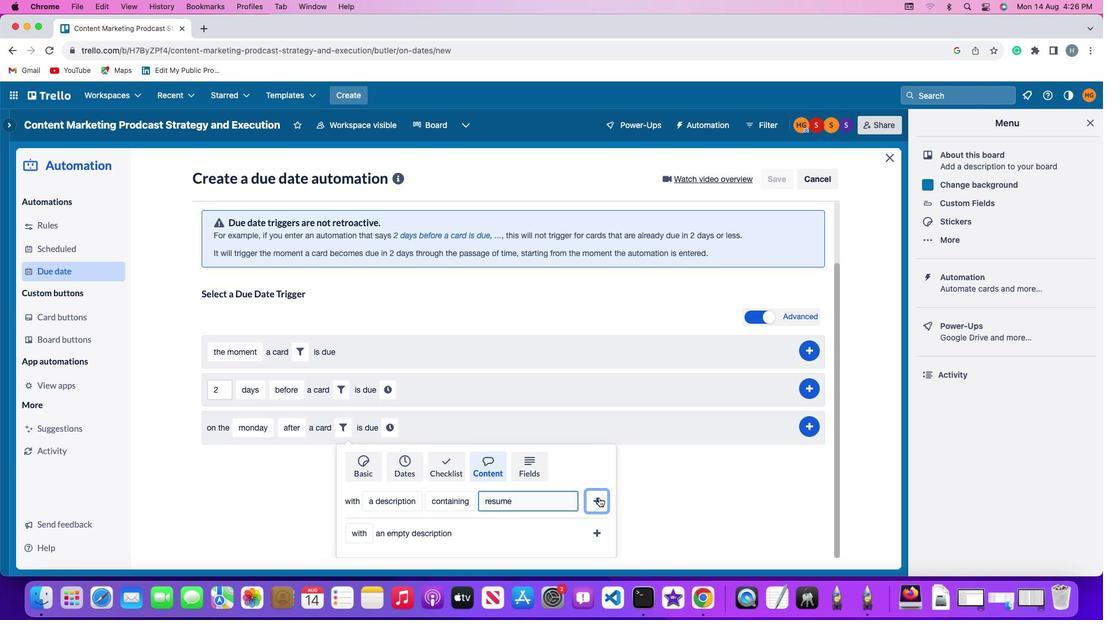 
Action: Mouse pressed left at (598, 498)
Screenshot: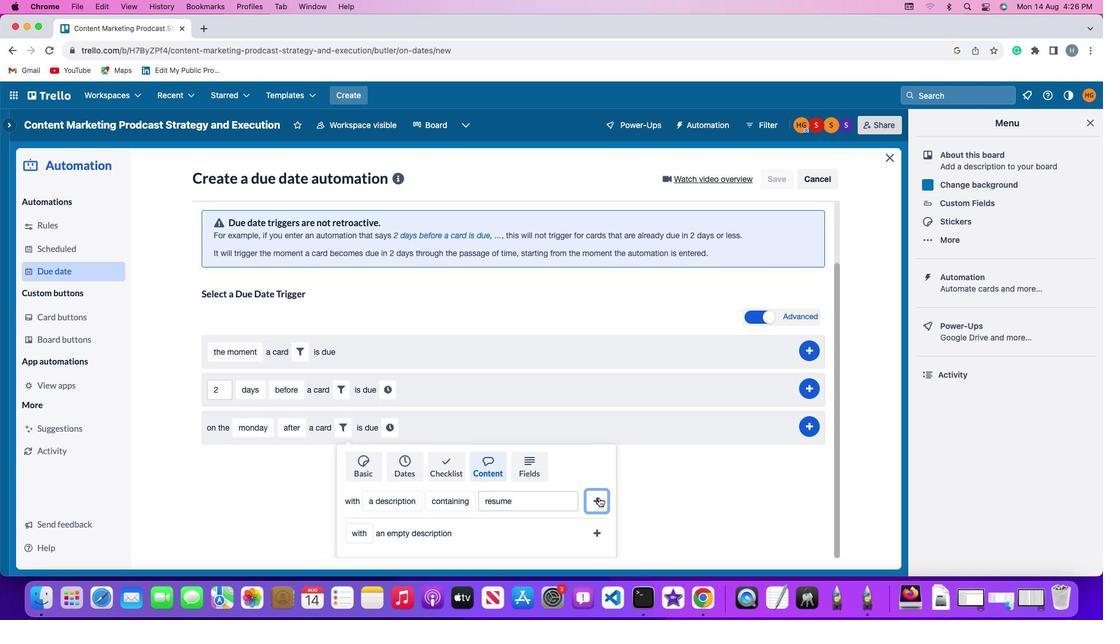 
Action: Mouse moved to (559, 493)
Screenshot: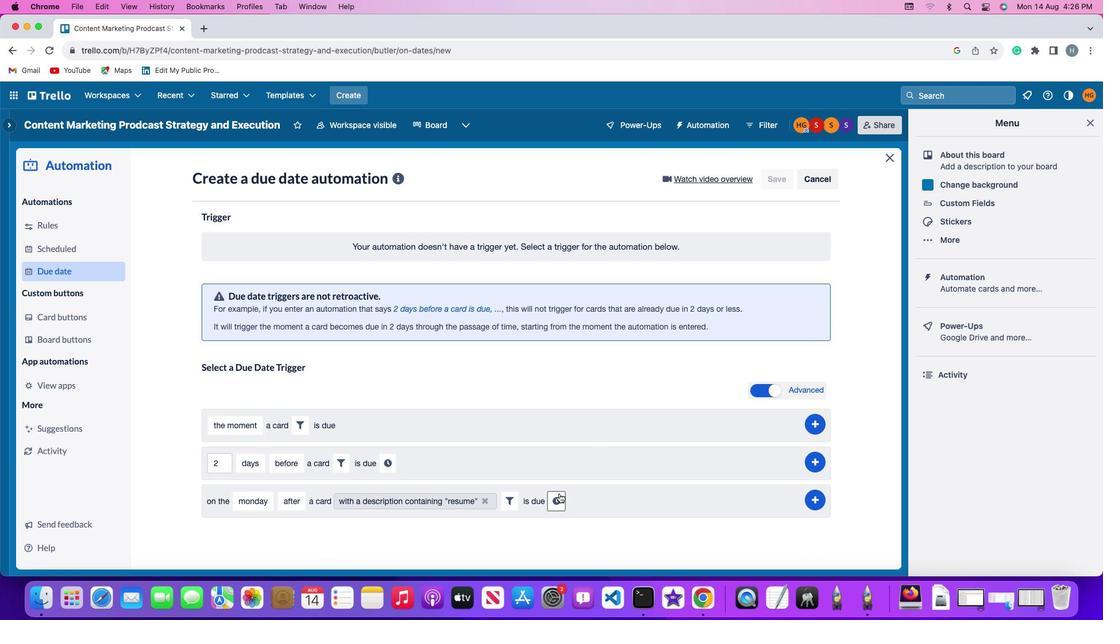 
Action: Mouse pressed left at (559, 493)
Screenshot: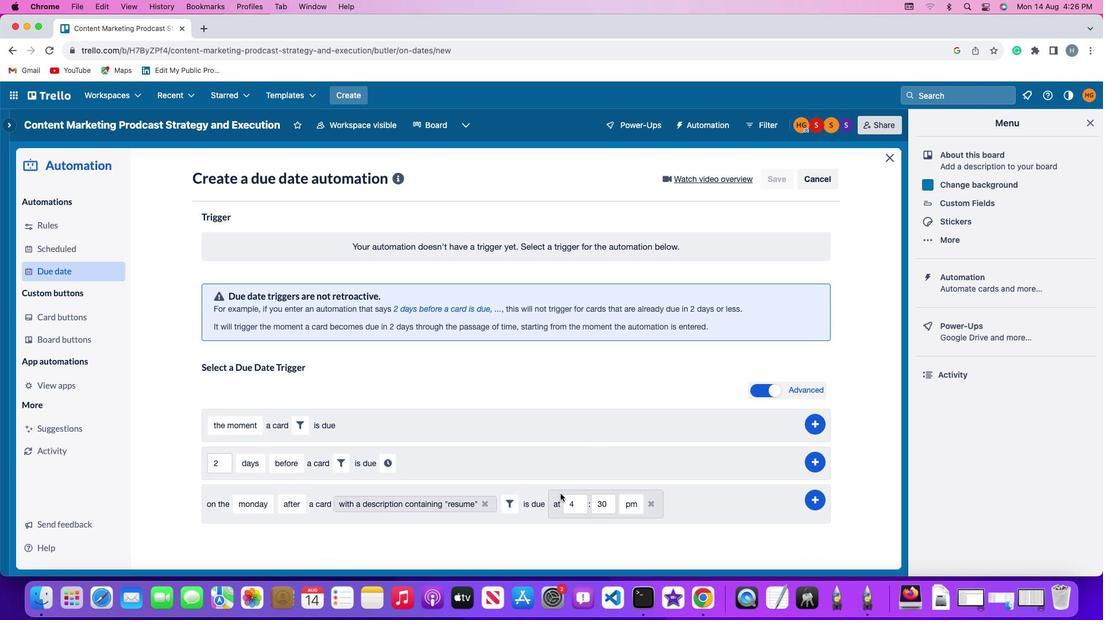
Action: Mouse moved to (585, 503)
Screenshot: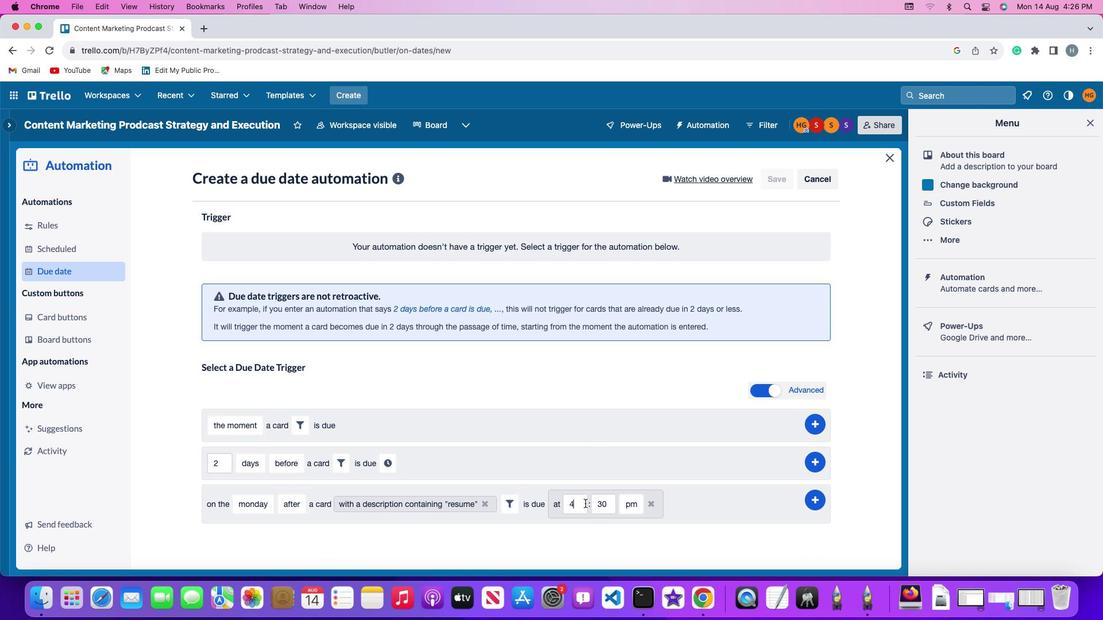 
Action: Mouse pressed left at (585, 503)
Screenshot: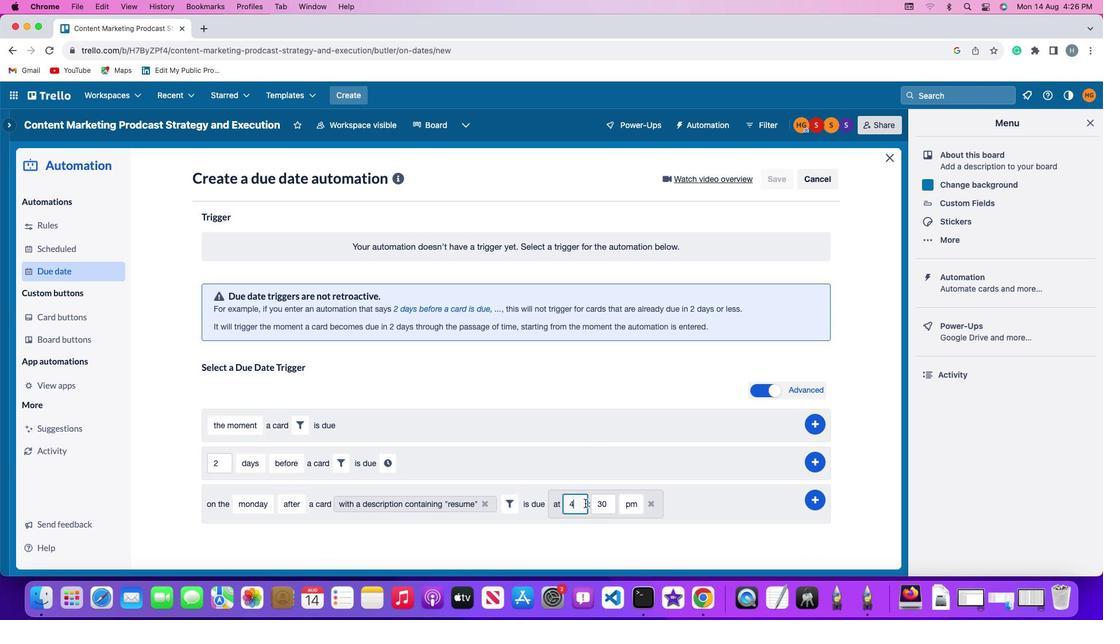 
Action: Key pressed Key.backspace'1''1'
Screenshot: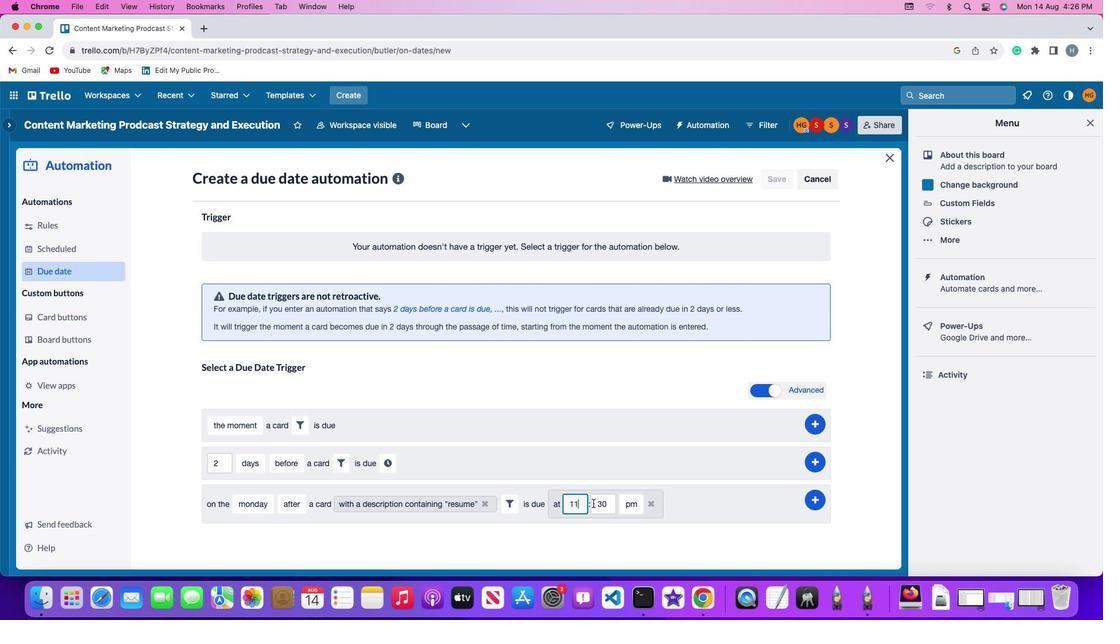 
Action: Mouse moved to (610, 504)
Screenshot: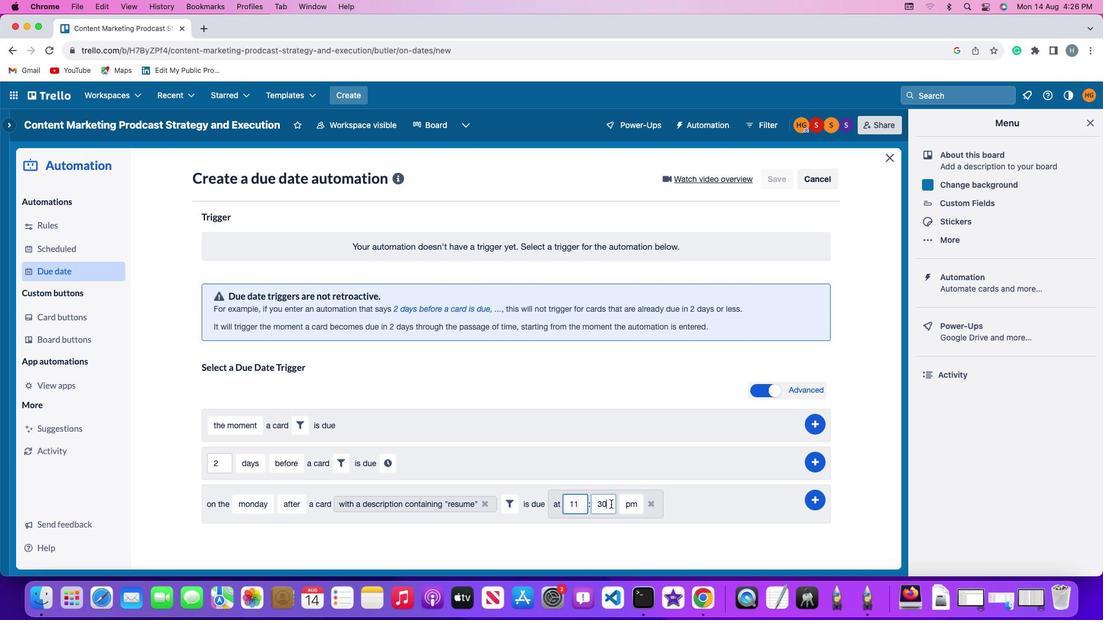
Action: Mouse pressed left at (610, 504)
Screenshot: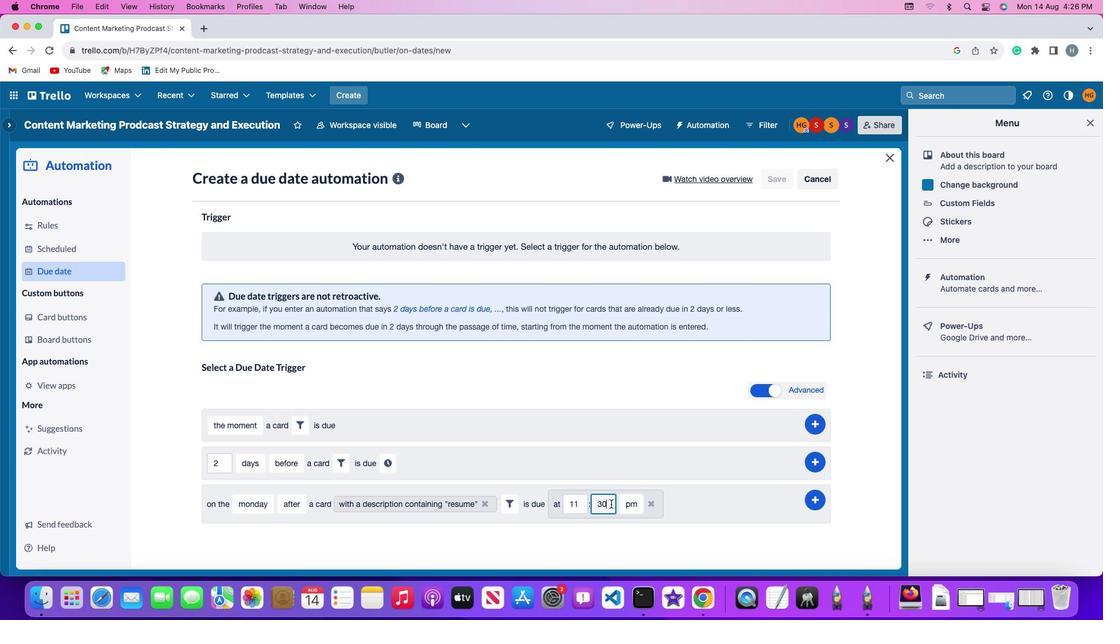 
Action: Key pressed Key.backspaceKey.backspace'0''0'
Screenshot: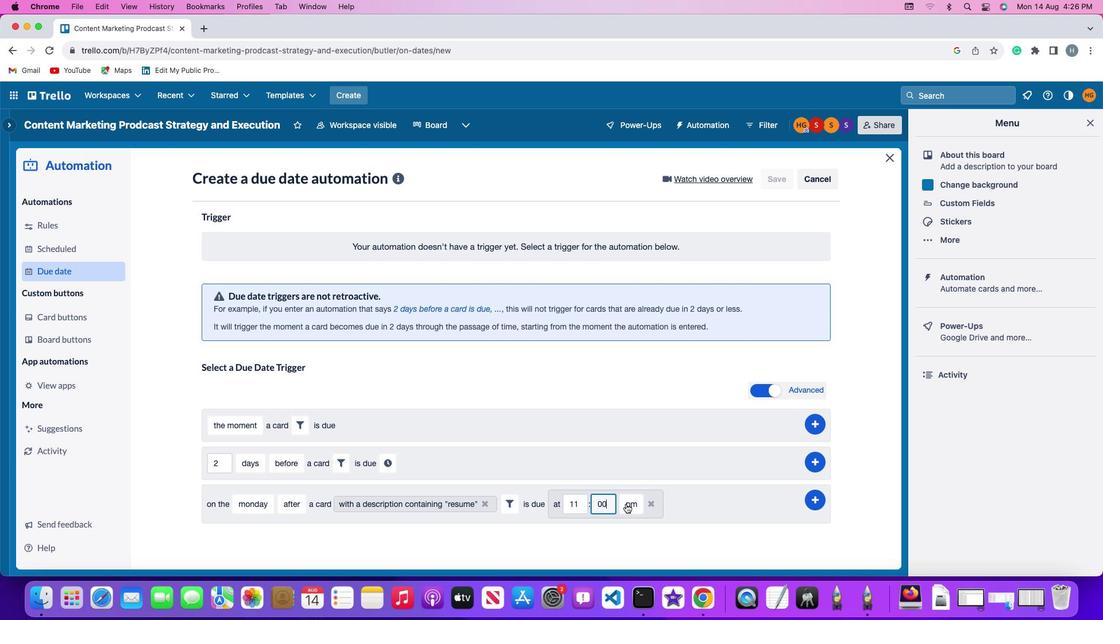 
Action: Mouse moved to (631, 503)
Screenshot: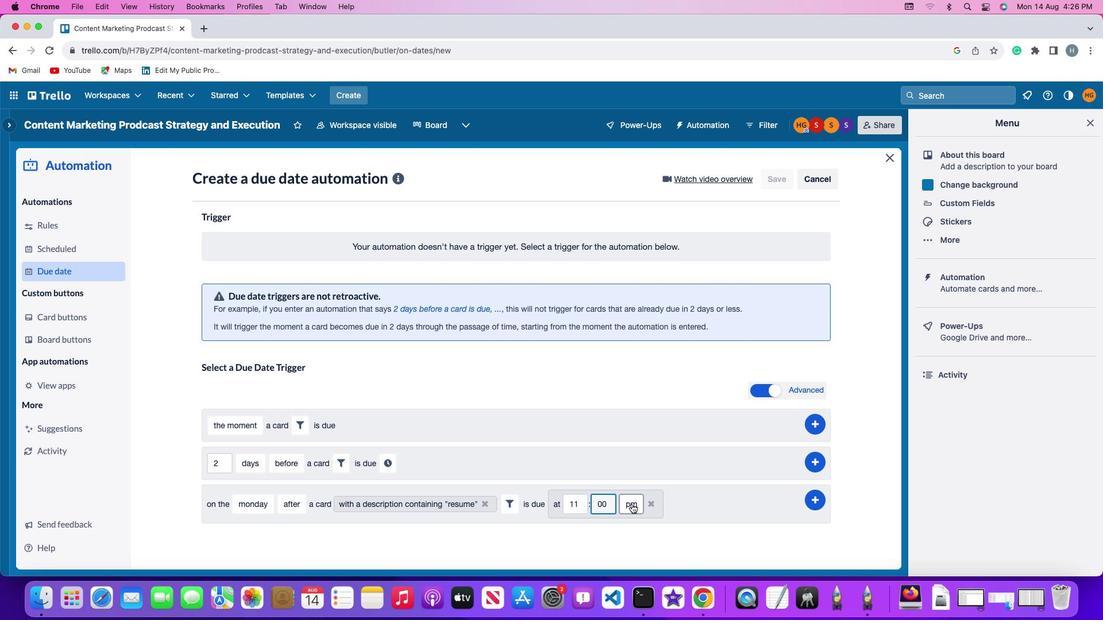 
Action: Mouse pressed left at (631, 503)
Screenshot: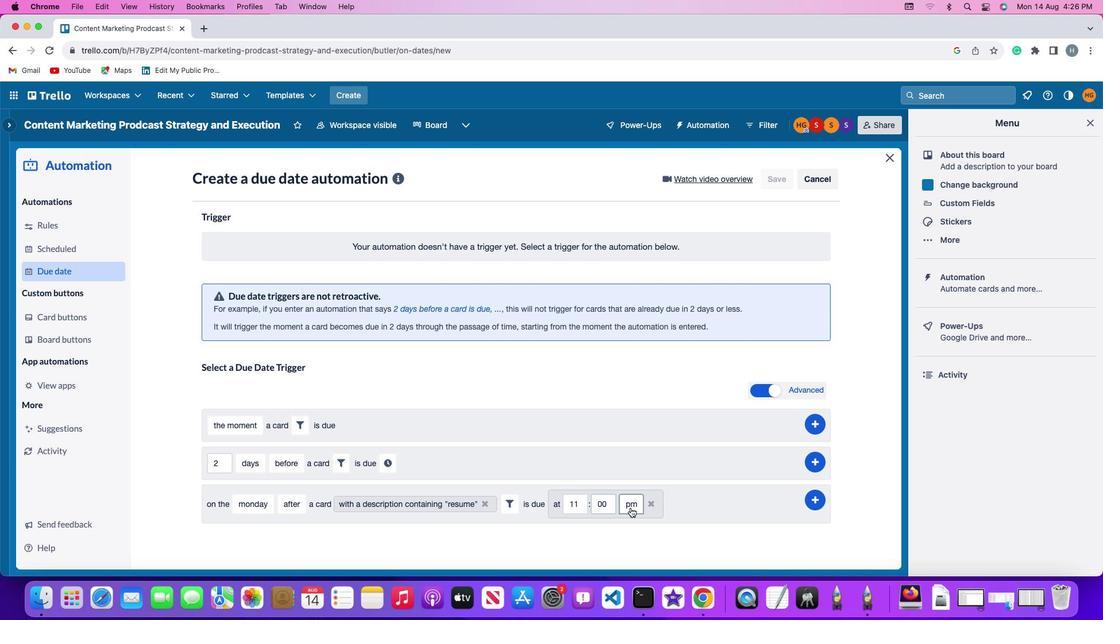 
Action: Mouse moved to (630, 524)
Screenshot: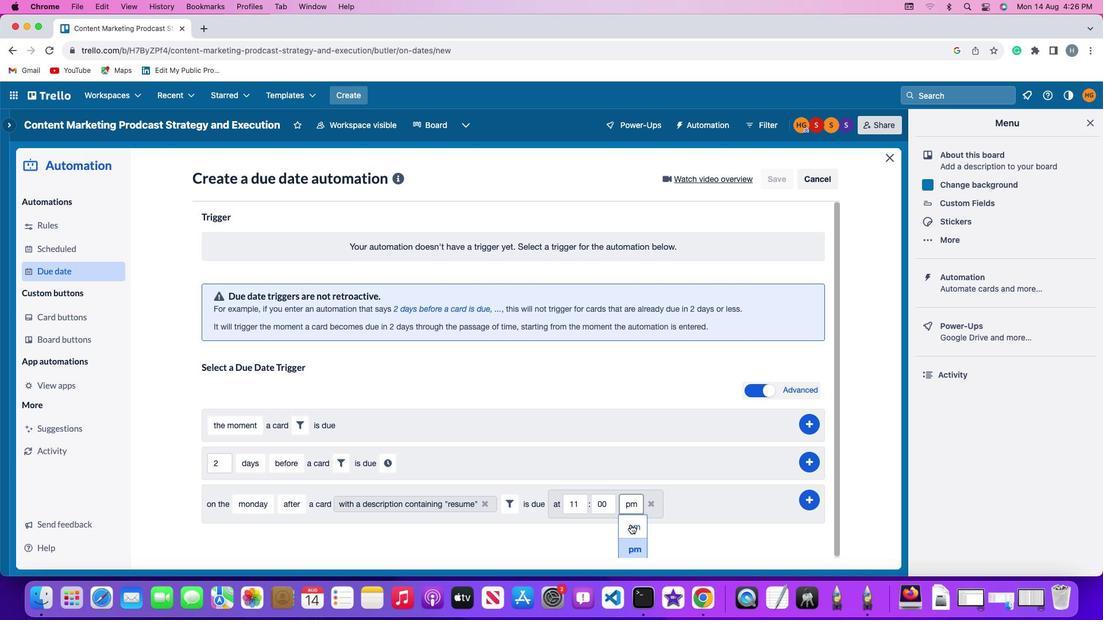 
Action: Mouse pressed left at (630, 524)
Screenshot: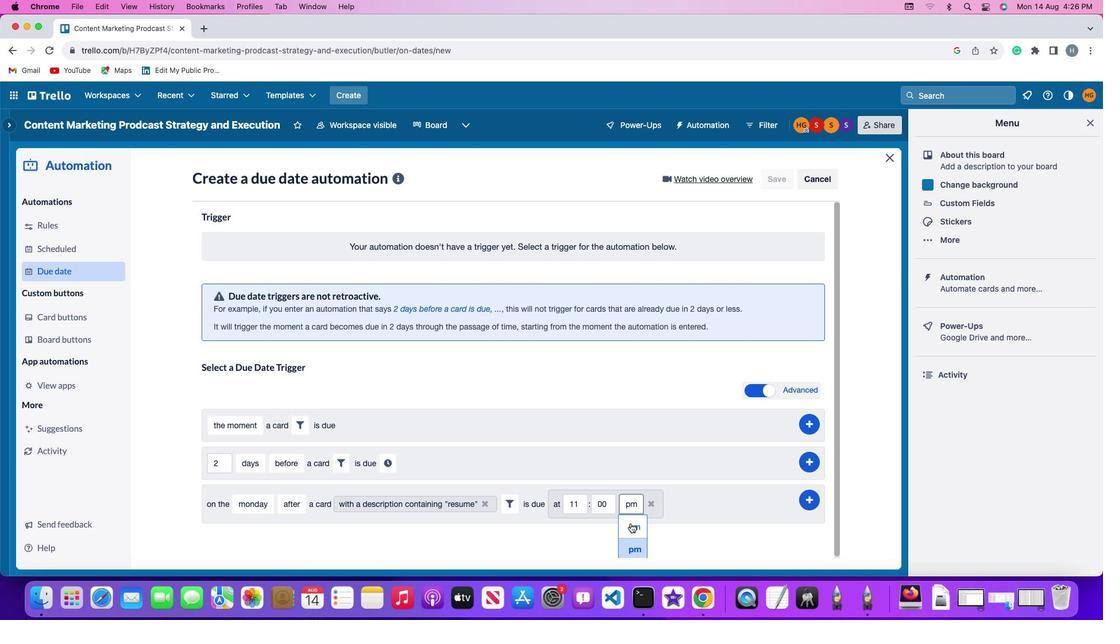 
Action: Mouse moved to (815, 495)
Screenshot: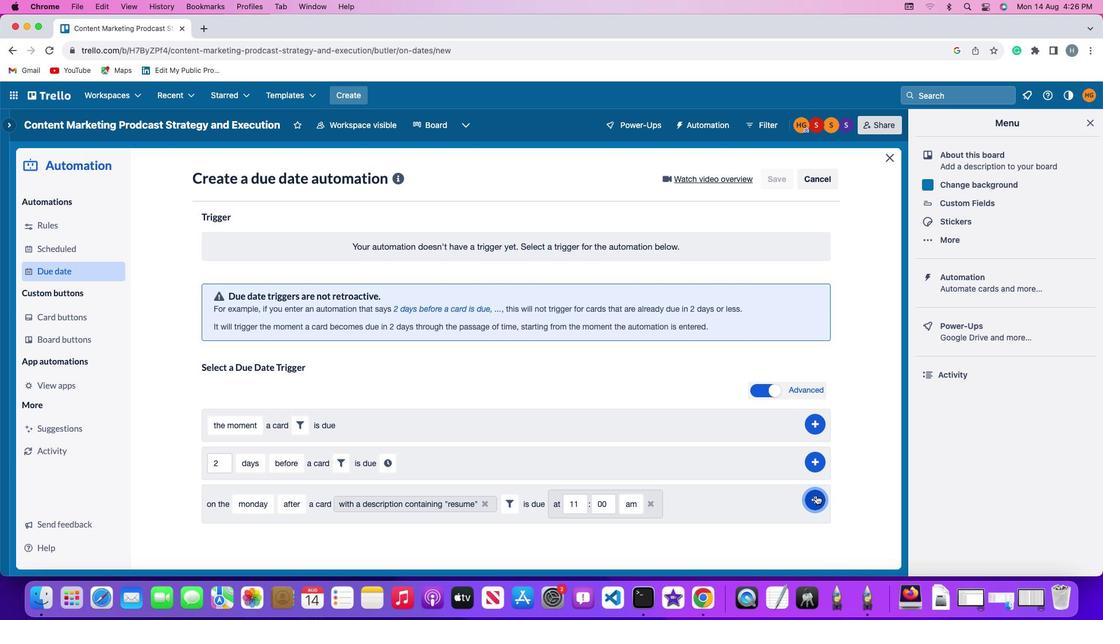 
Action: Mouse pressed left at (815, 495)
Screenshot: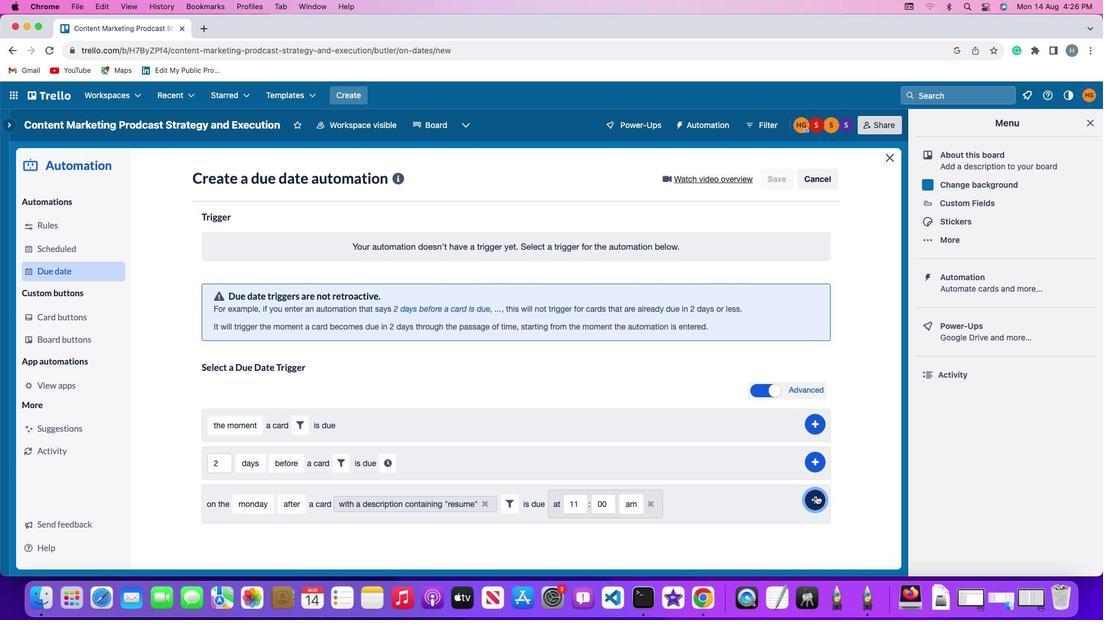 
Action: Mouse moved to (882, 422)
Screenshot: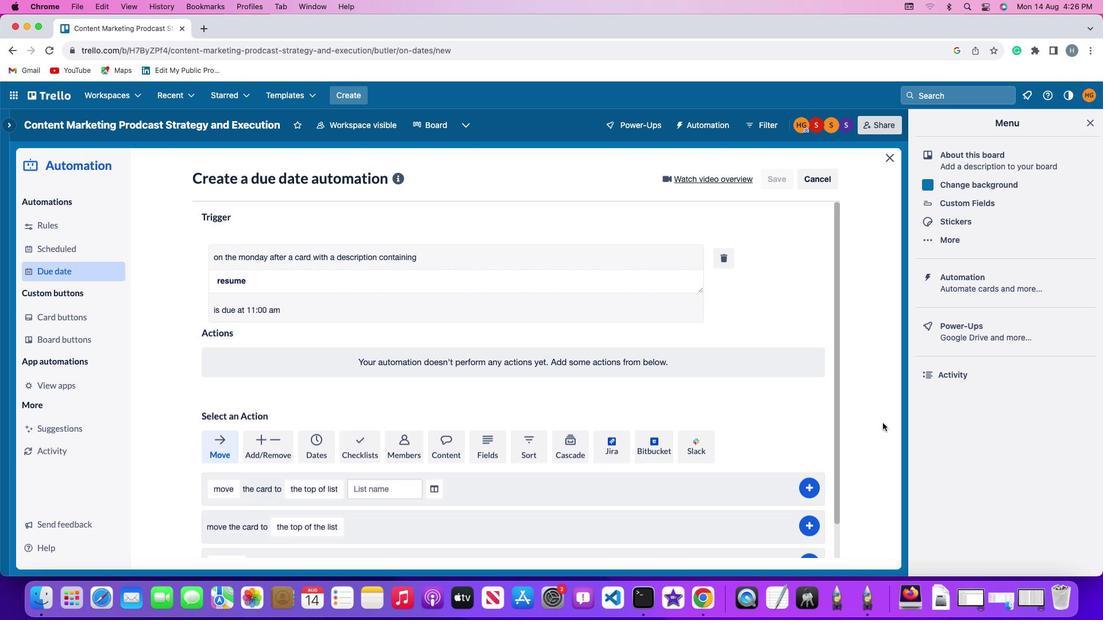 
